 Task: Change  the formatting of the data to 'Which is Greater than 5, 'in conditional formating, put the option 'Green Fill with Dark Green Text. . 'add another formatting option Format As Table, insert the option 'Orangee Table style Medium 3 ', change the format of Column Width to AutoFit Column Width and sort the data in descending order In the sheet  Attendance Sheet for Weekly Performancebook
Action: Mouse moved to (397, 231)
Screenshot: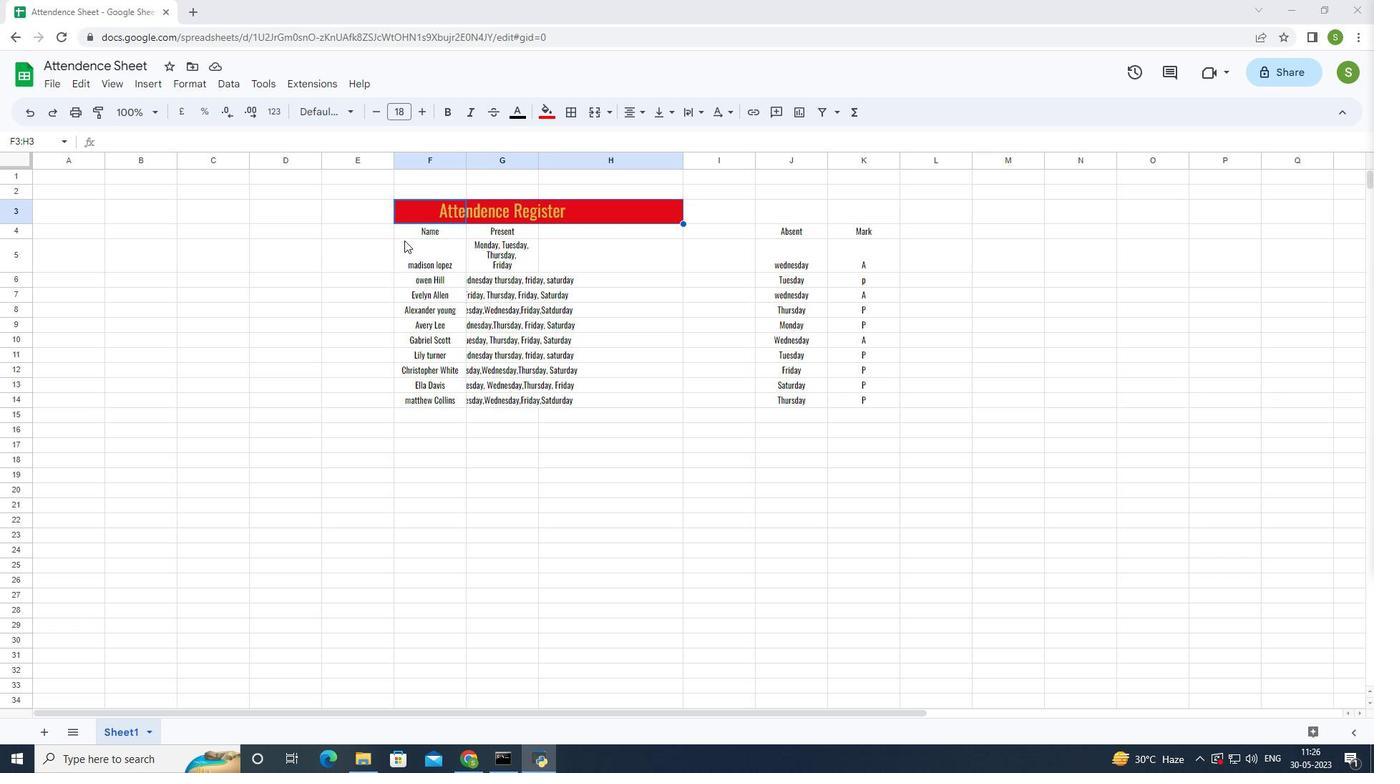 
Action: Mouse pressed left at (397, 231)
Screenshot: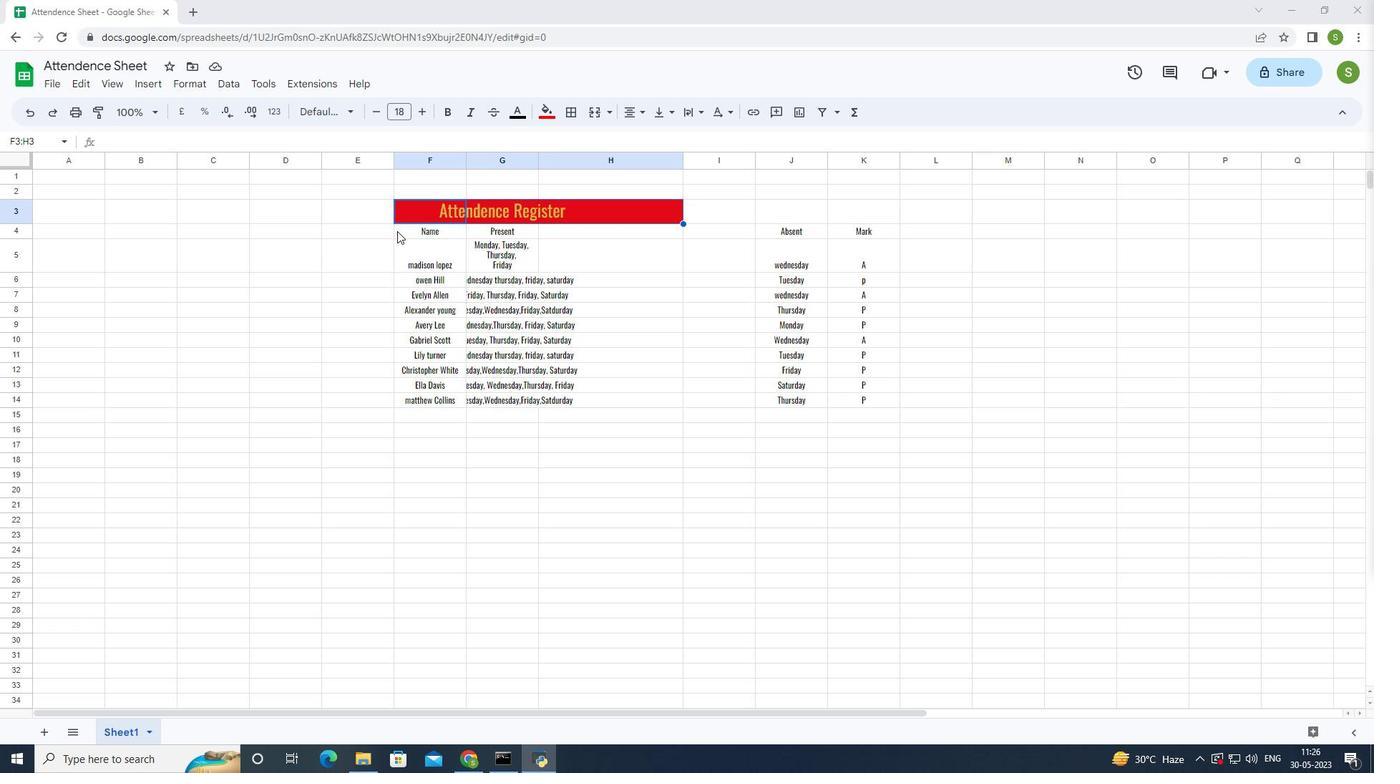 
Action: Mouse moved to (186, 85)
Screenshot: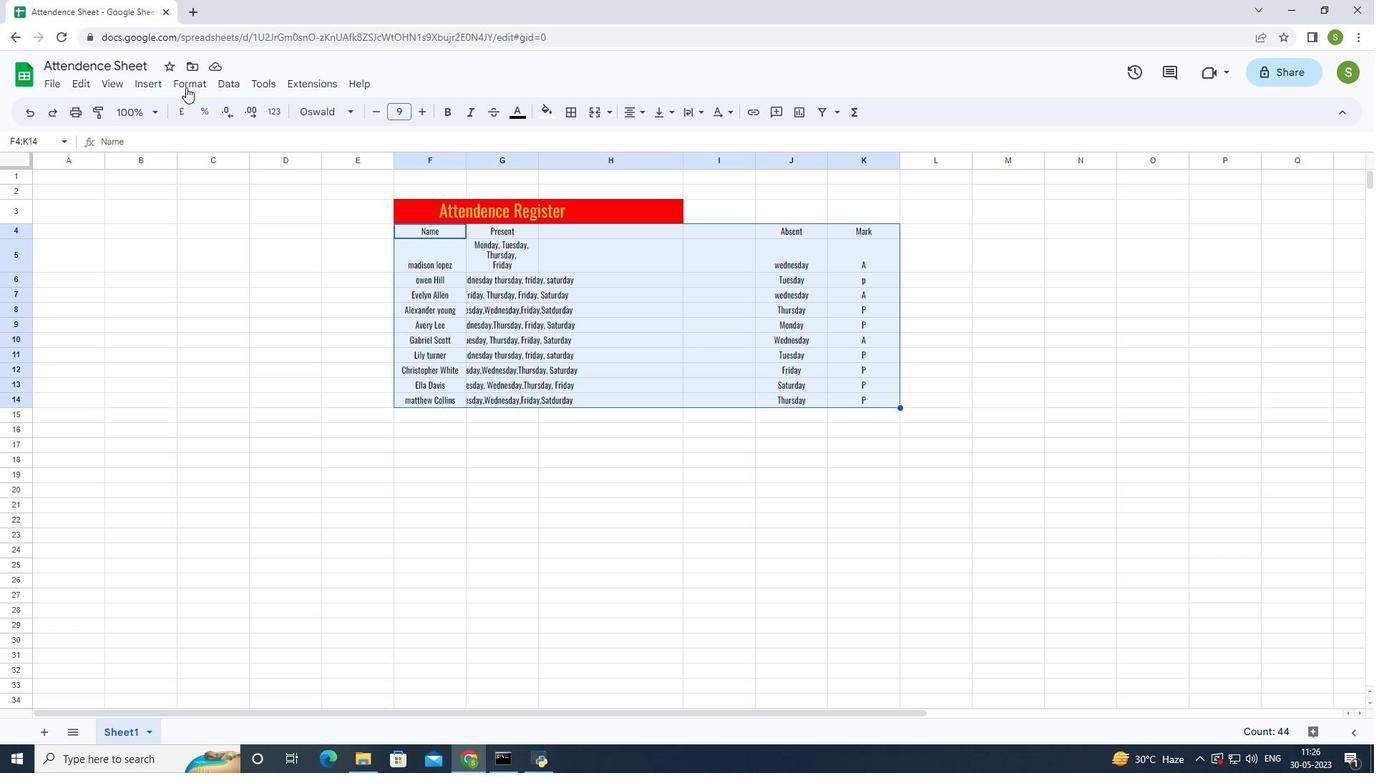 
Action: Mouse pressed left at (186, 85)
Screenshot: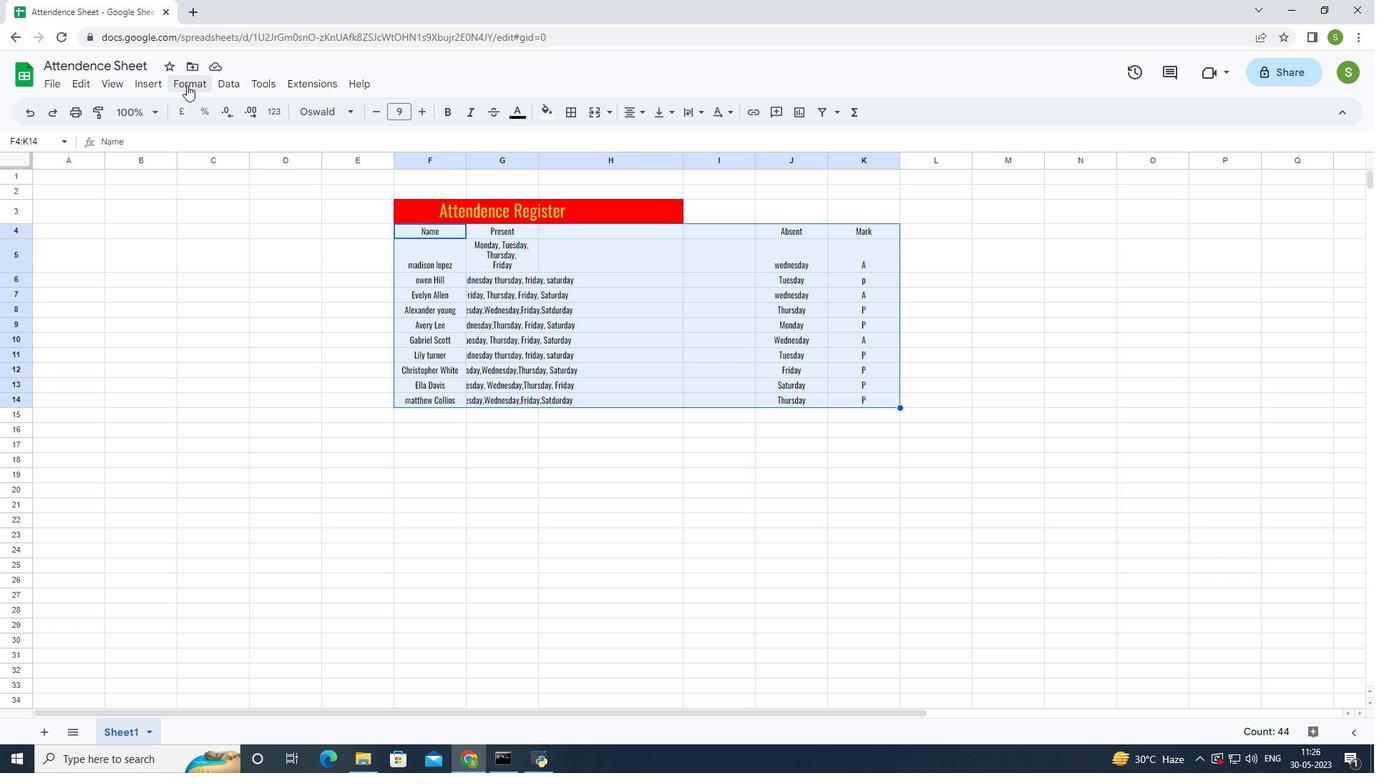 
Action: Mouse moved to (244, 325)
Screenshot: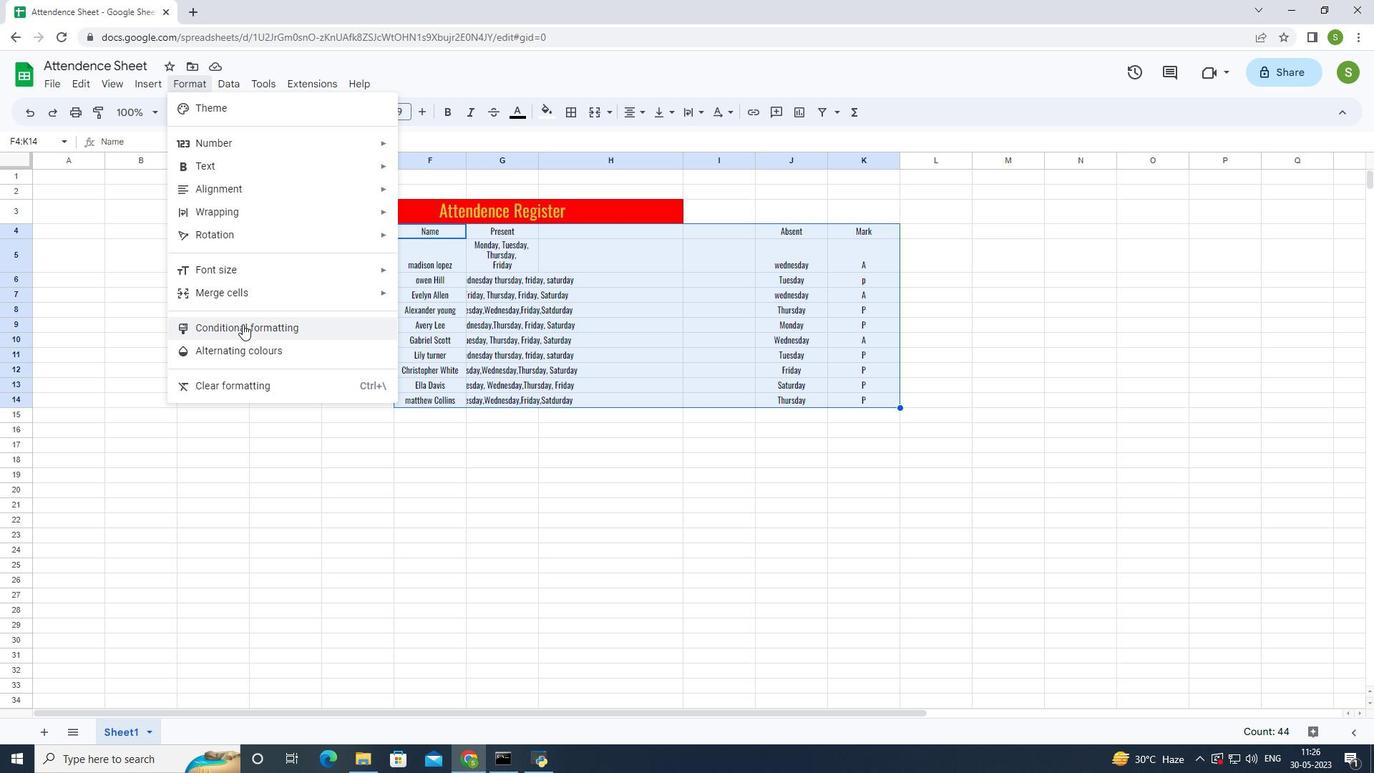 
Action: Mouse pressed left at (244, 325)
Screenshot: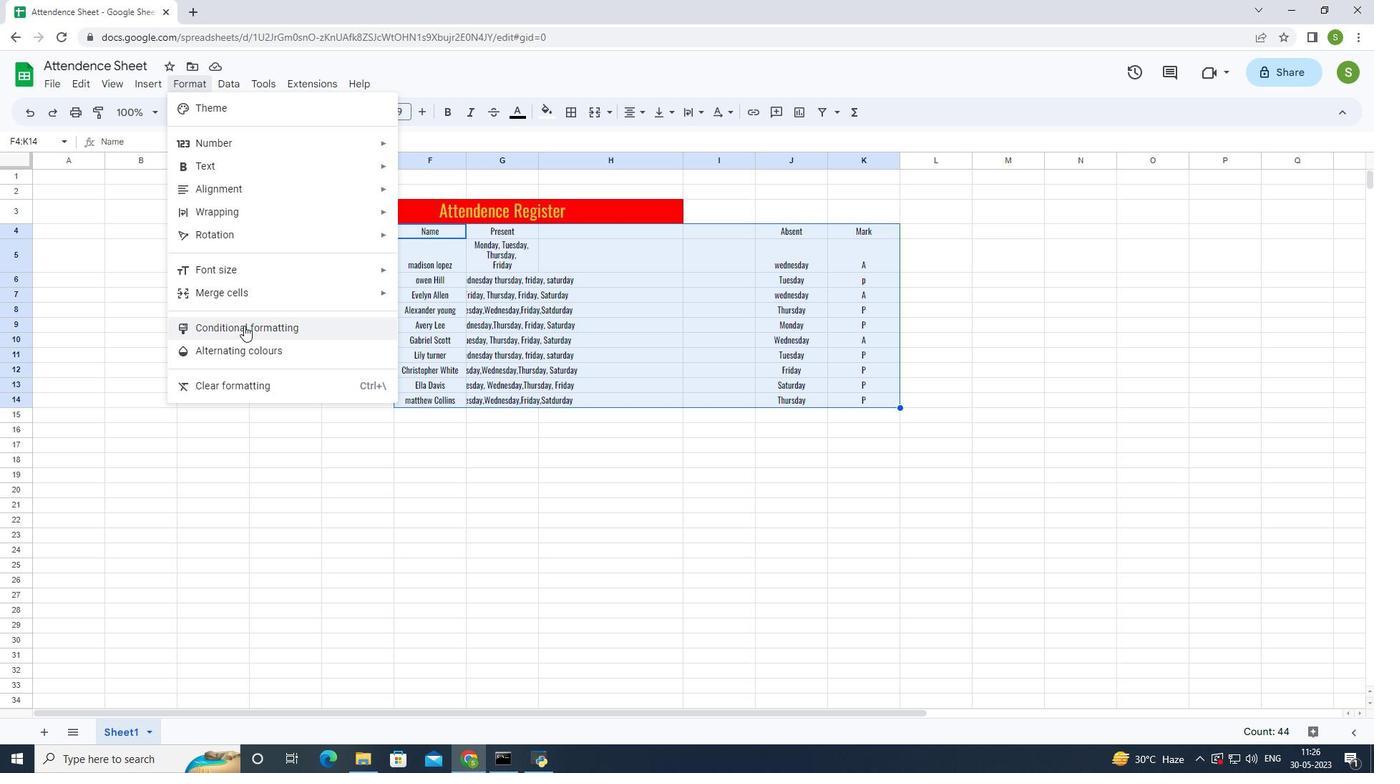 
Action: Mouse moved to (1262, 305)
Screenshot: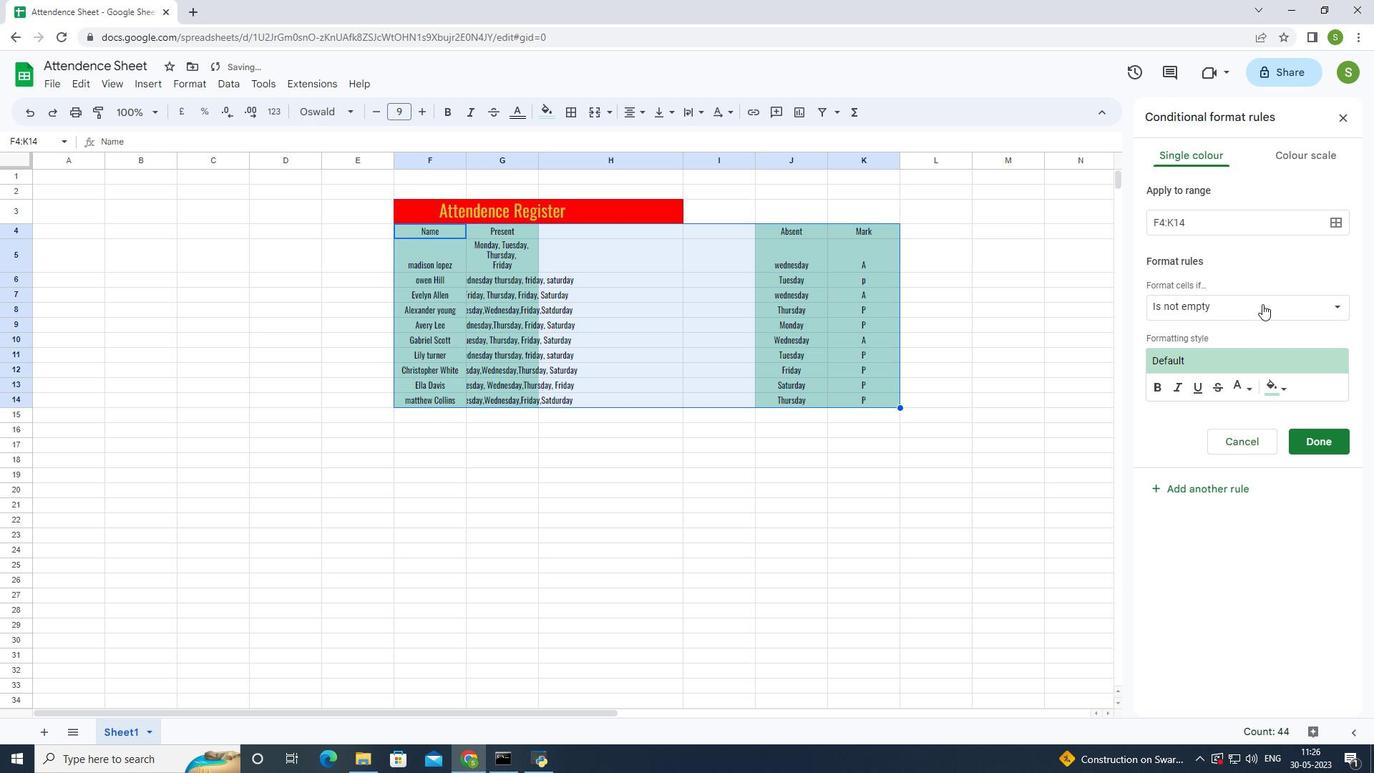 
Action: Mouse pressed left at (1262, 305)
Screenshot: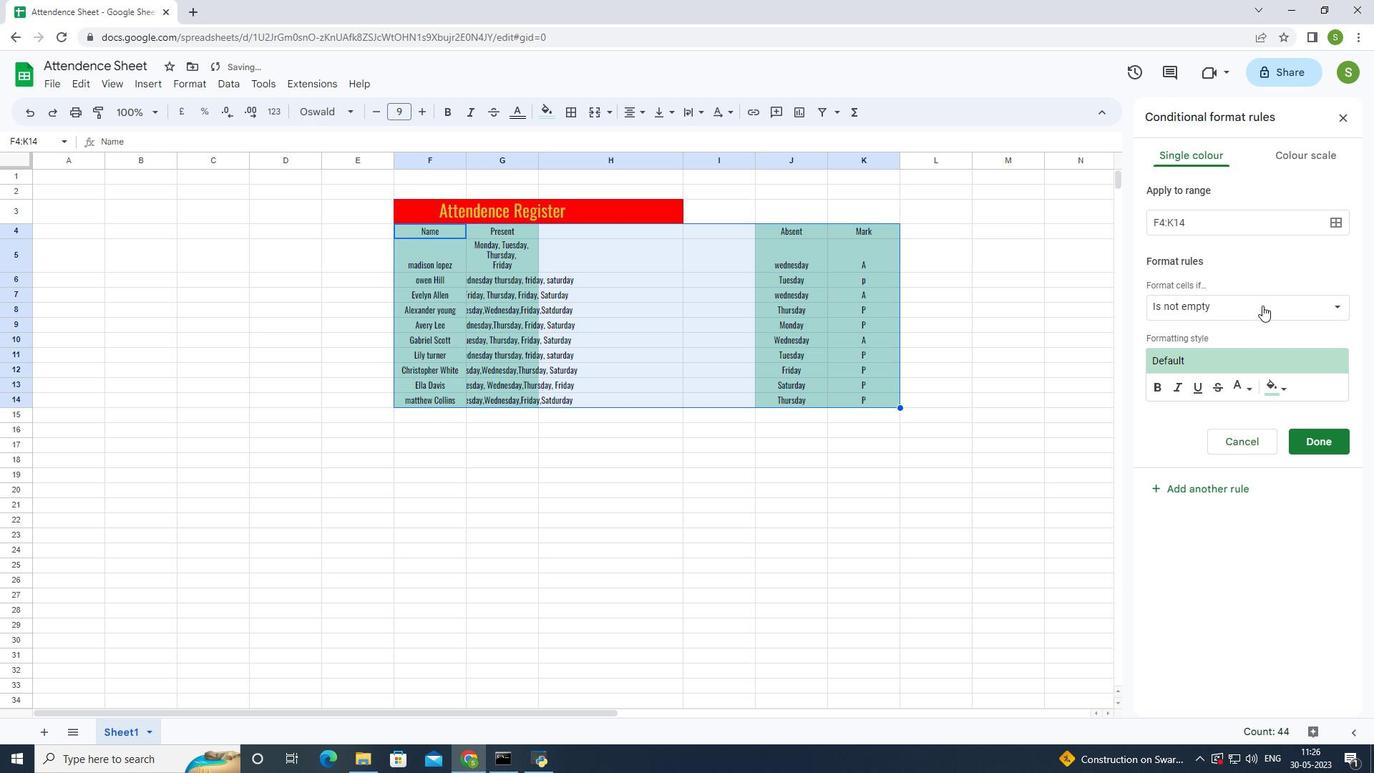 
Action: Mouse moved to (1197, 533)
Screenshot: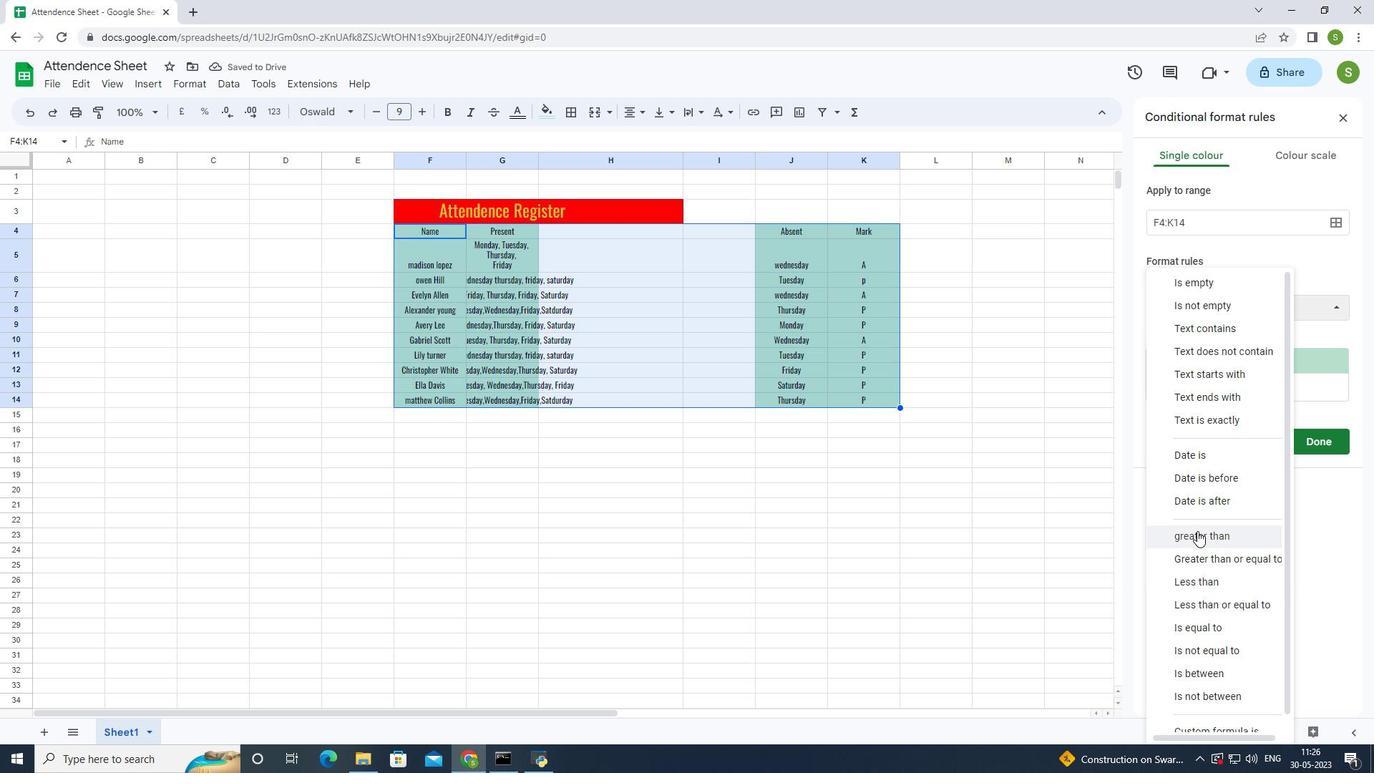 
Action: Mouse pressed left at (1197, 533)
Screenshot: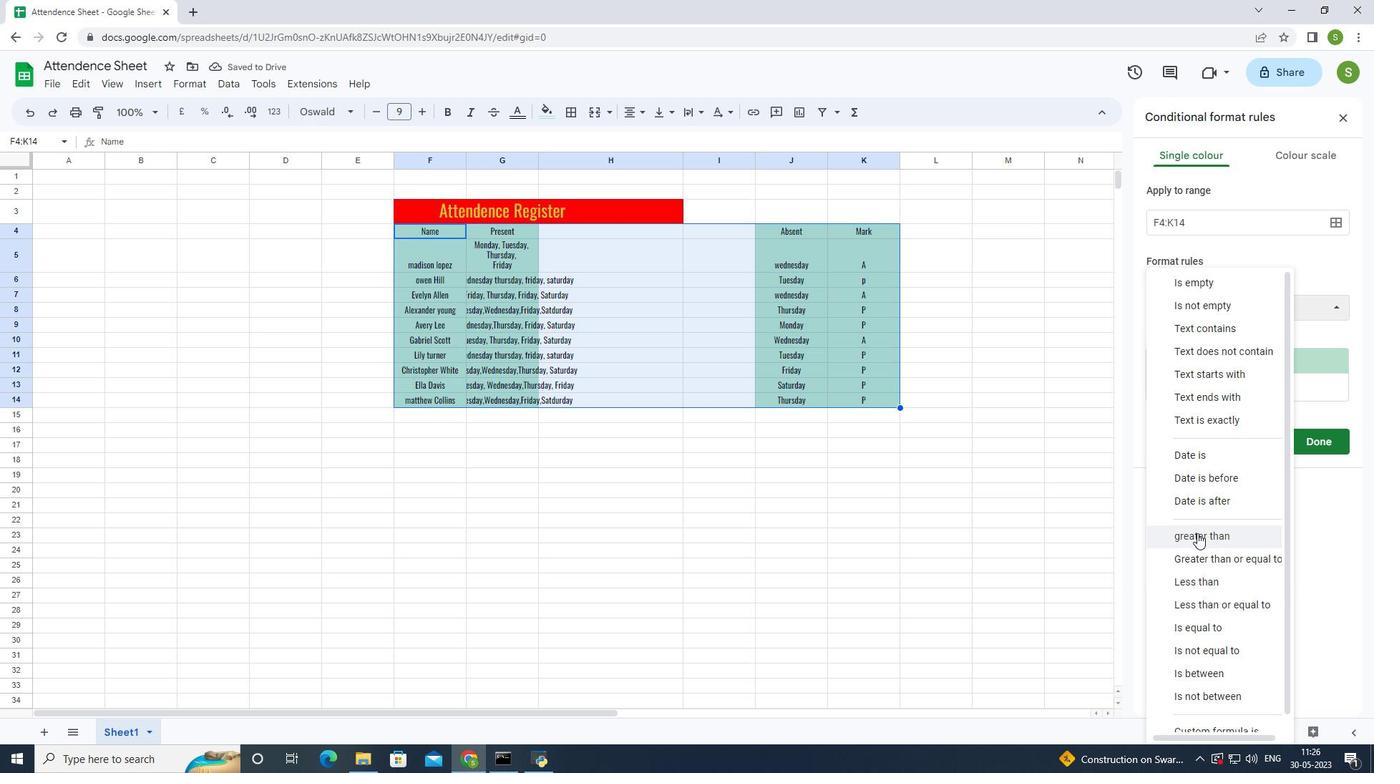 
Action: Mouse moved to (1202, 336)
Screenshot: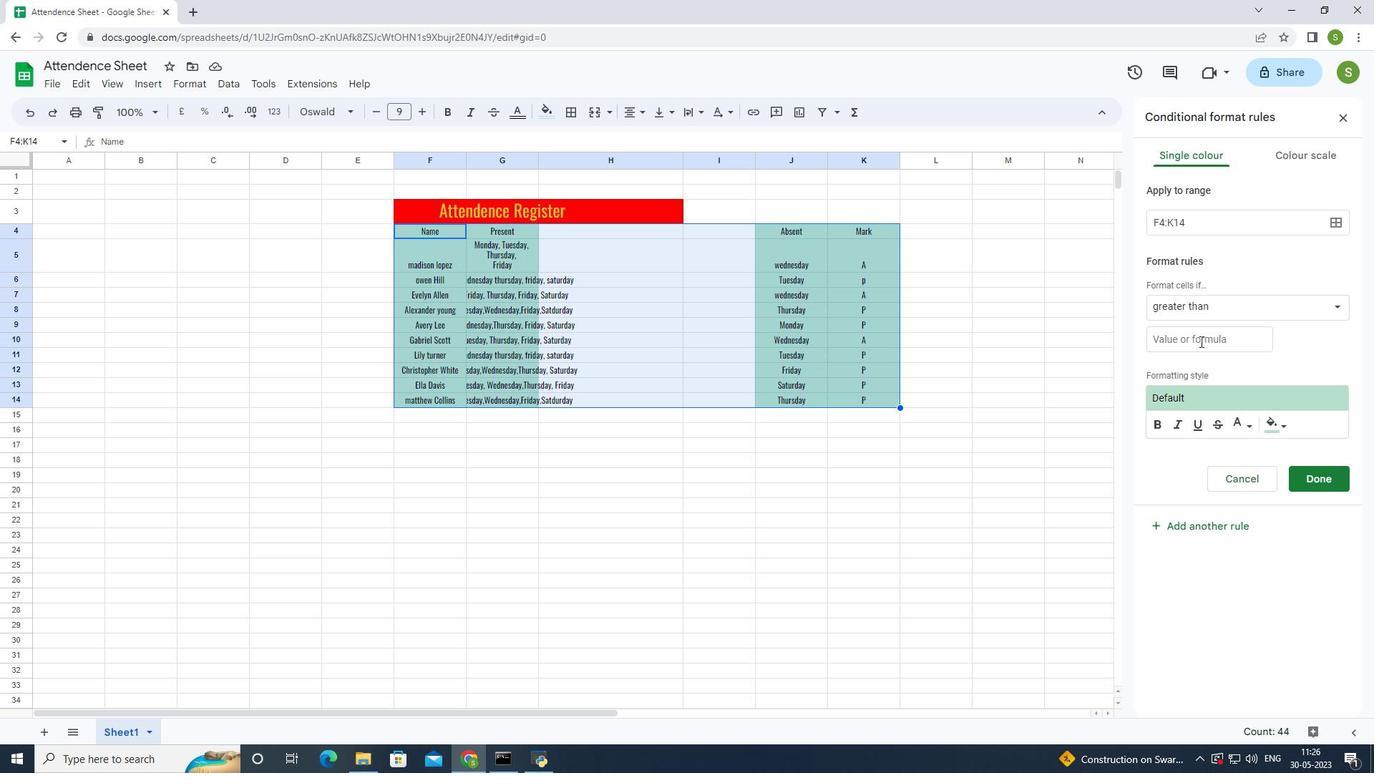 
Action: Mouse pressed left at (1202, 336)
Screenshot: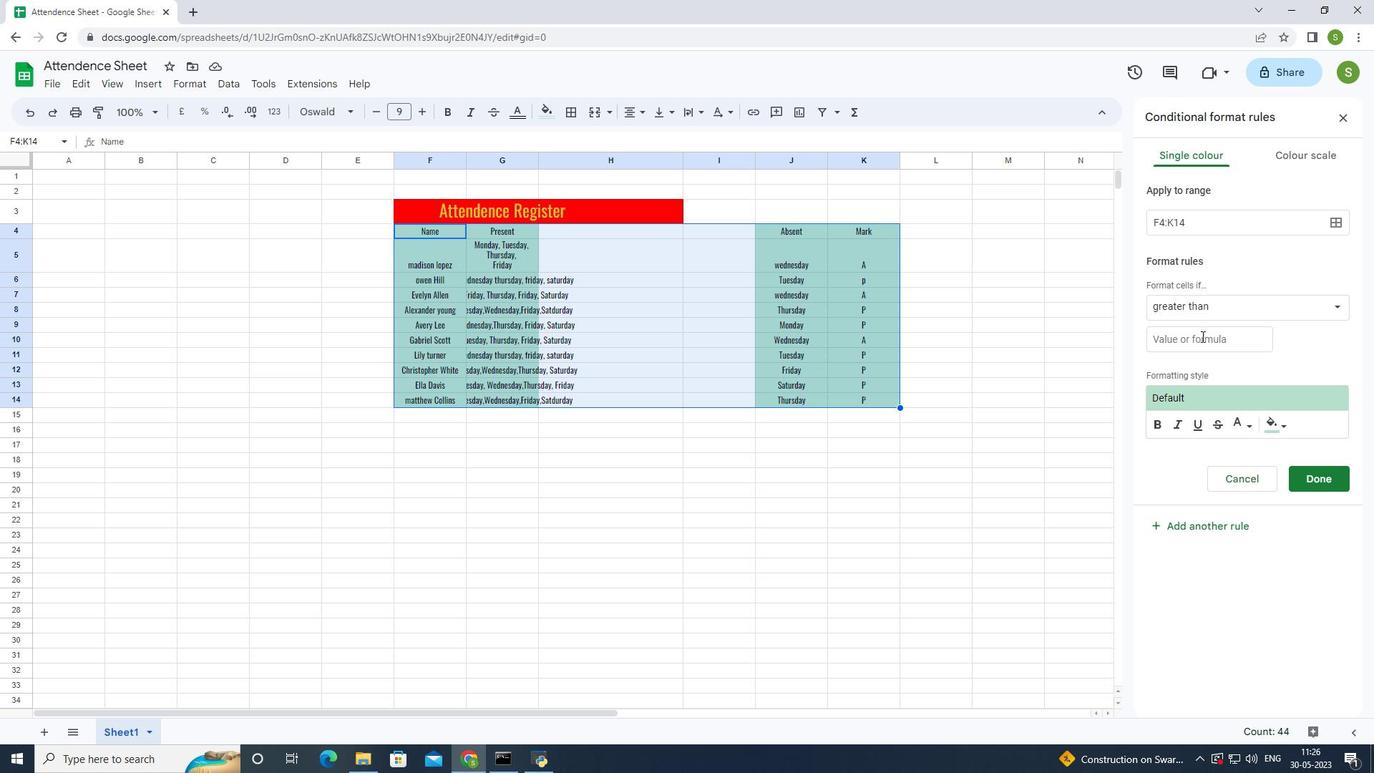 
Action: Mouse moved to (1203, 341)
Screenshot: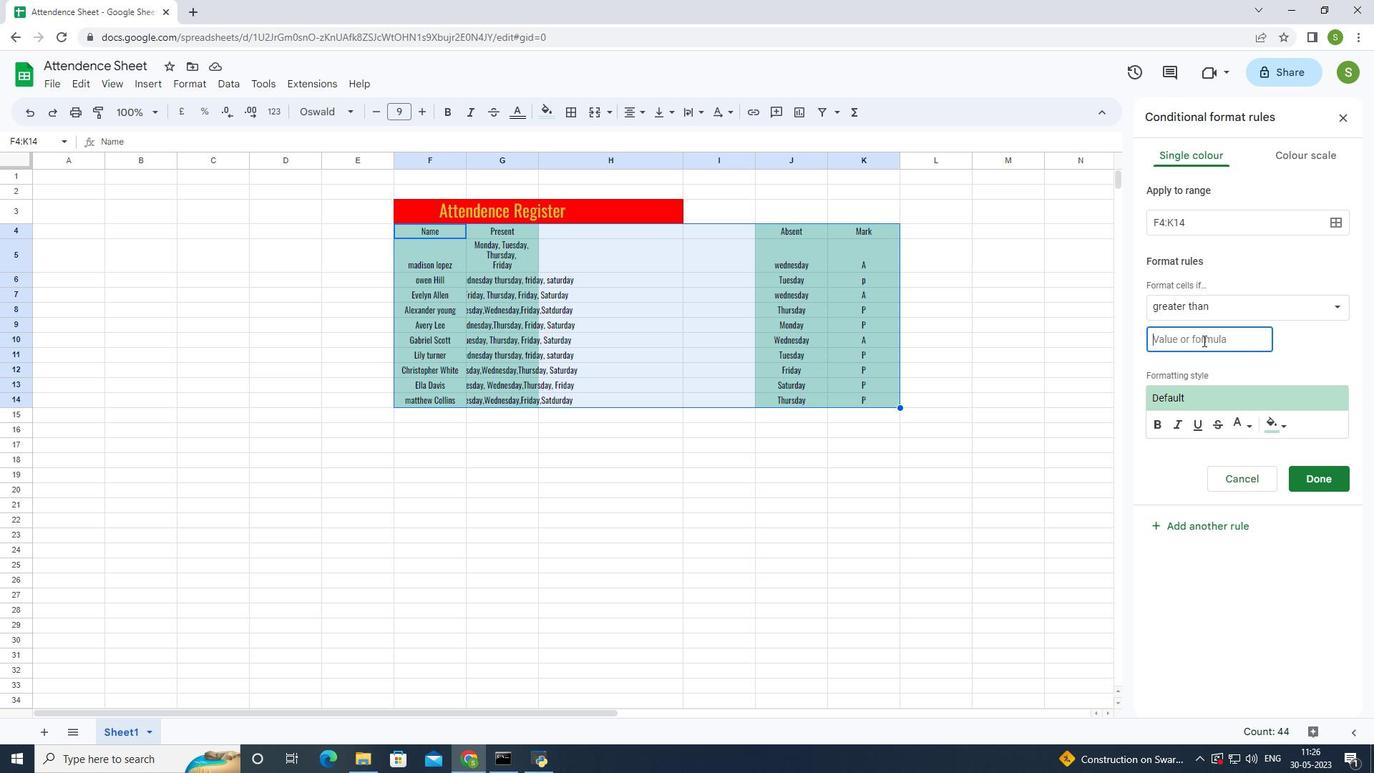 
Action: Key pressed 5
Screenshot: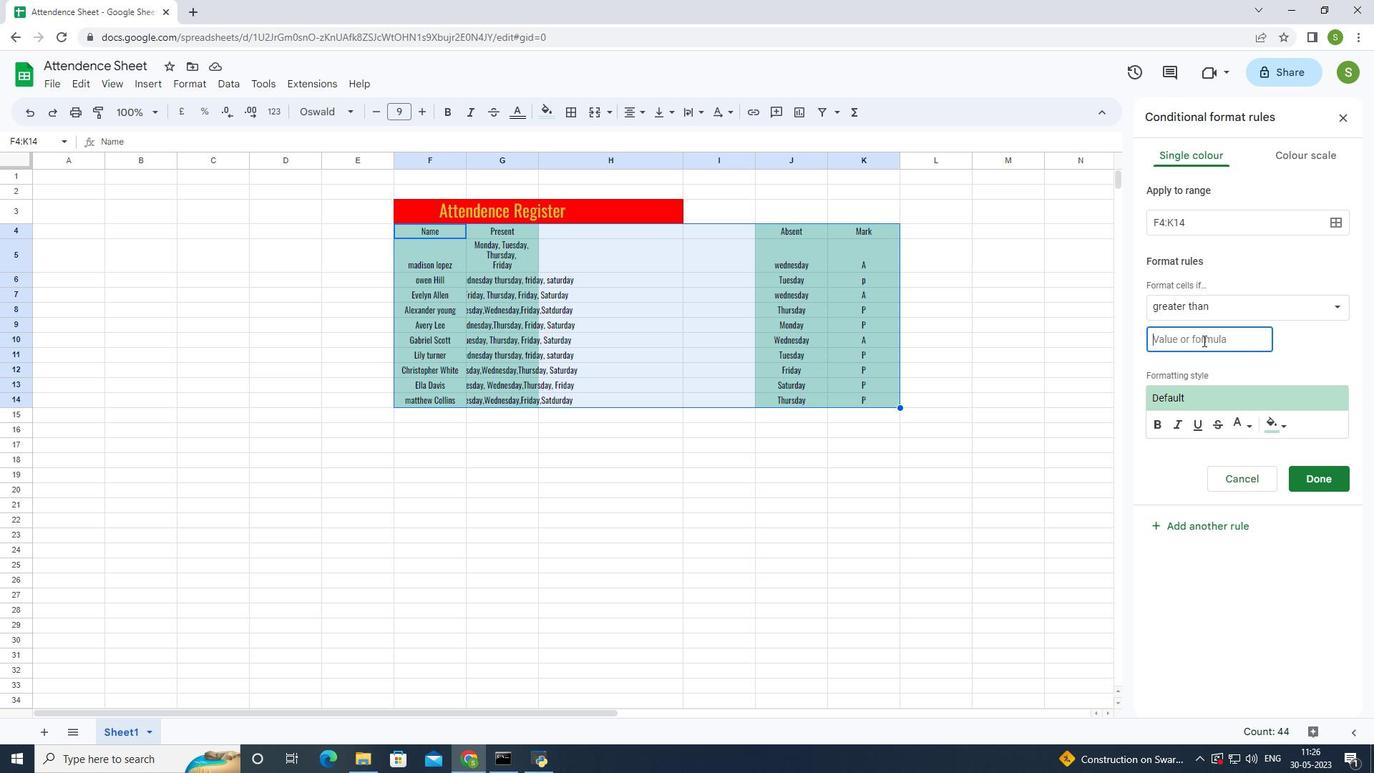 
Action: Mouse moved to (1323, 469)
Screenshot: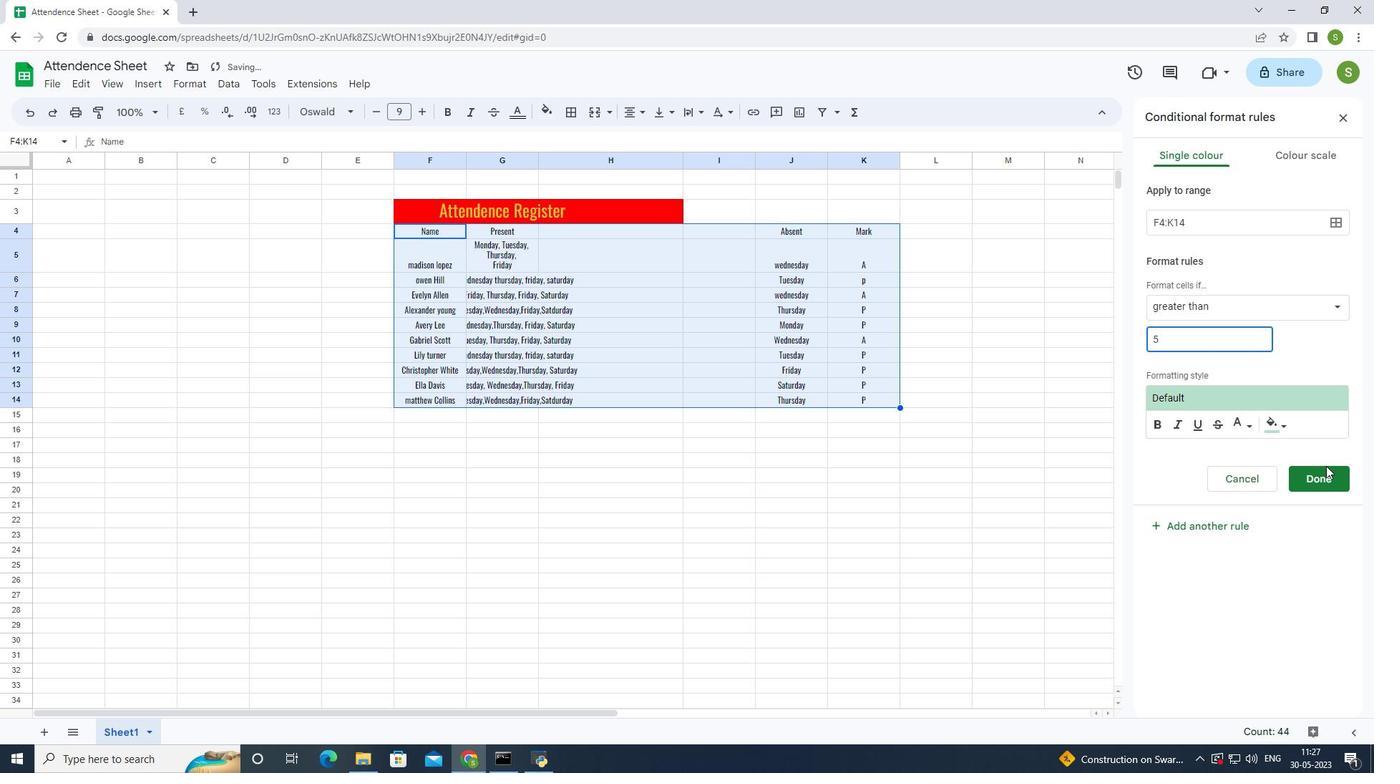 
Action: Mouse pressed left at (1323, 469)
Screenshot: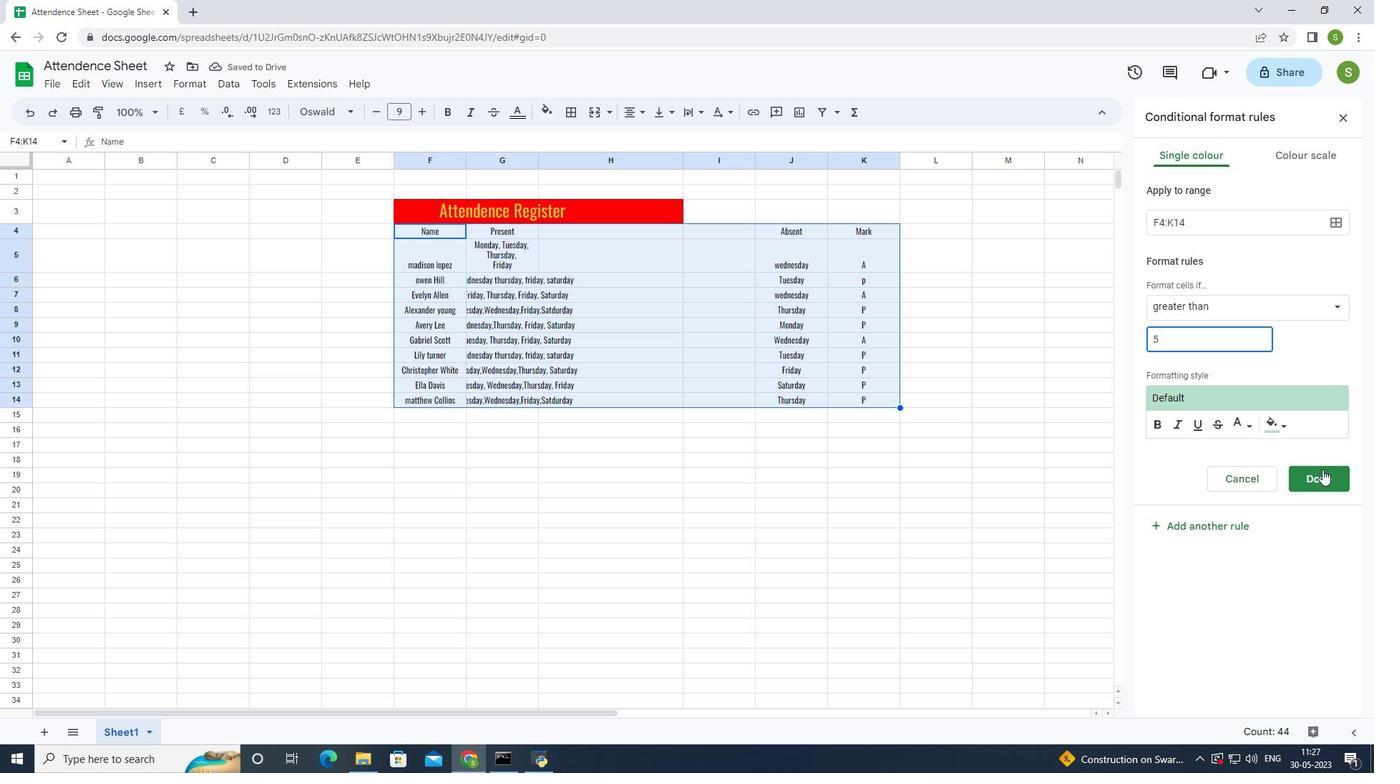
Action: Mouse moved to (1247, 181)
Screenshot: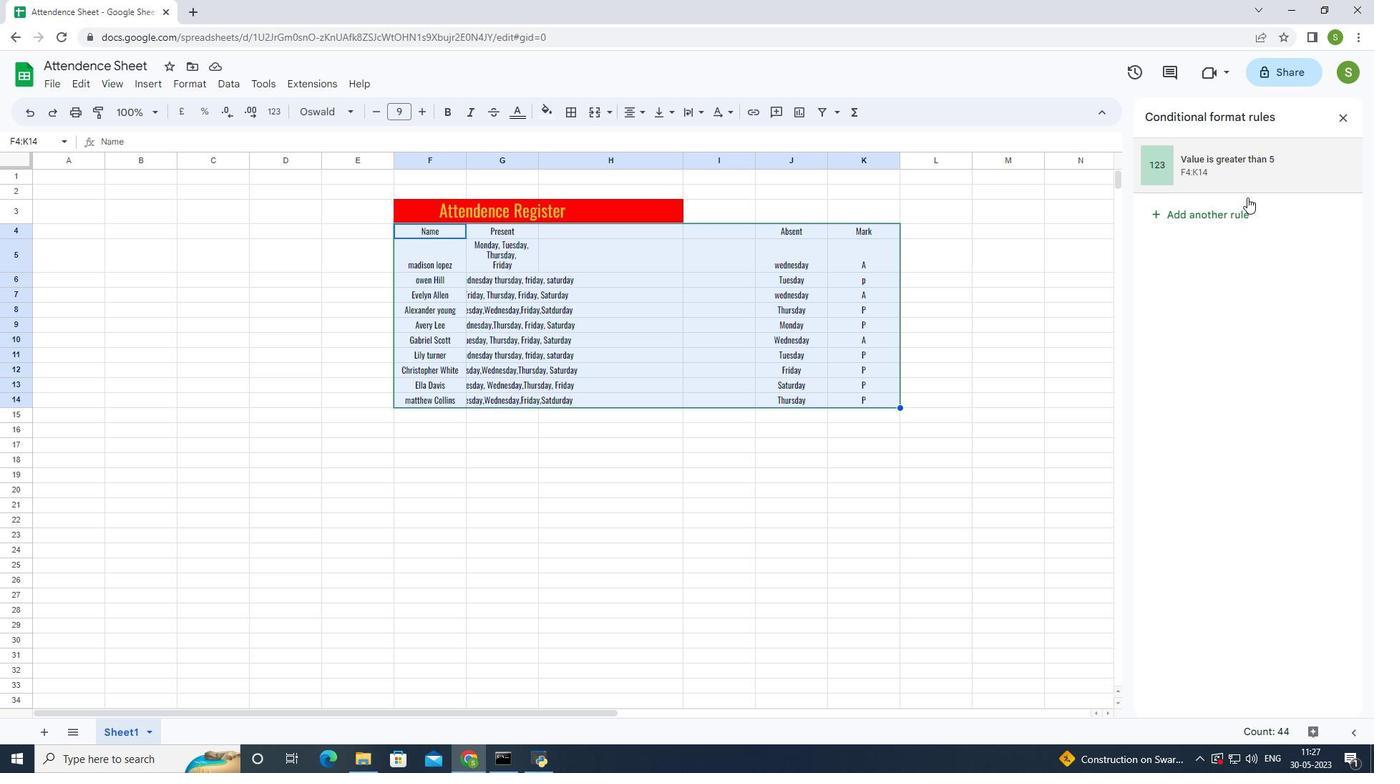 
Action: Mouse pressed left at (1247, 181)
Screenshot: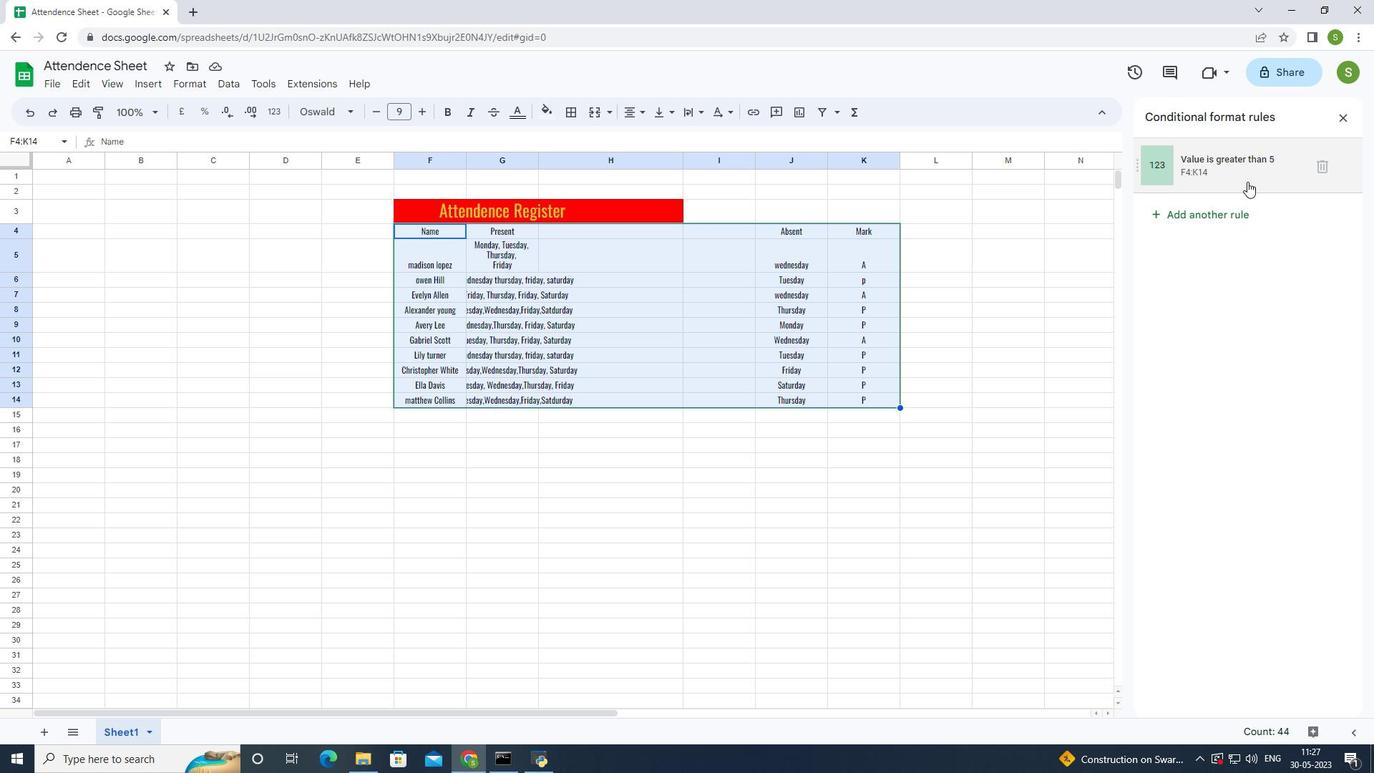 
Action: Mouse moved to (1275, 423)
Screenshot: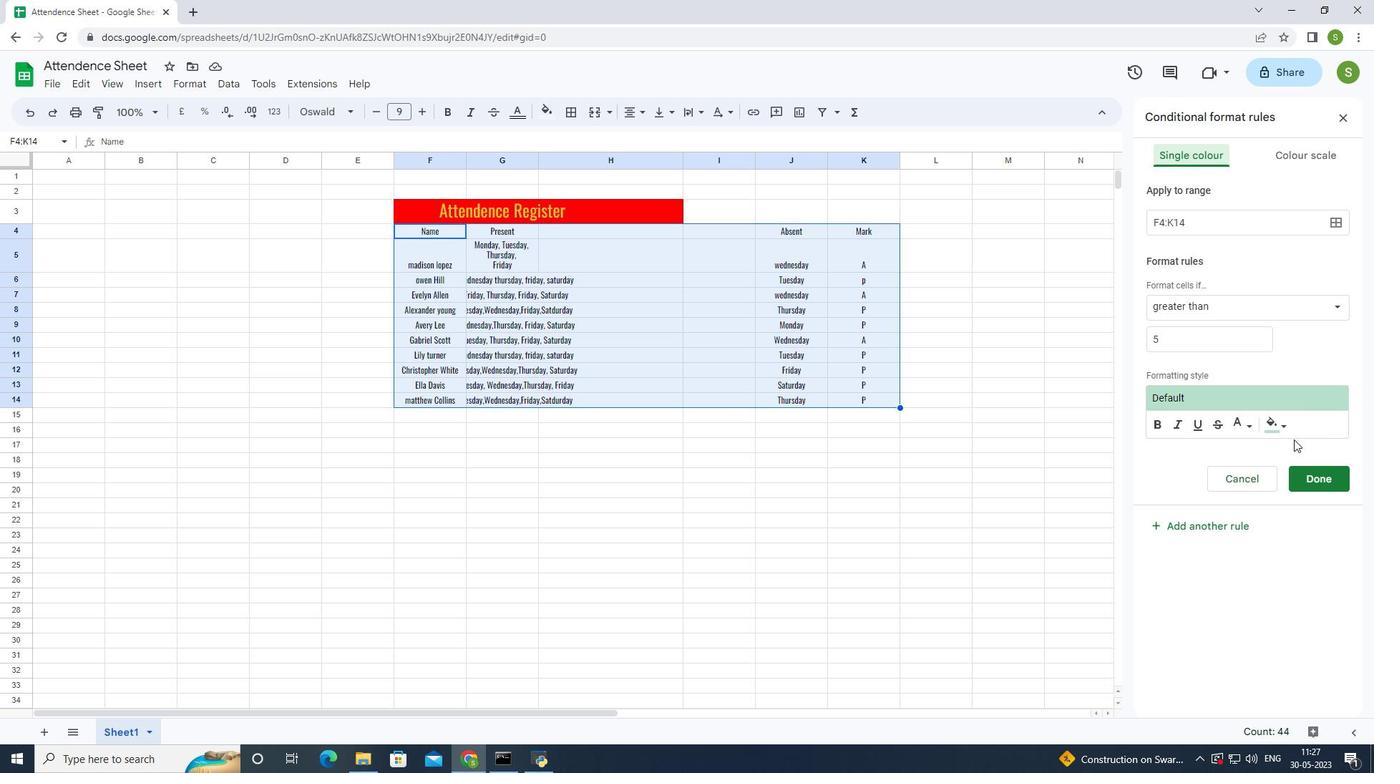 
Action: Mouse pressed left at (1275, 423)
Screenshot: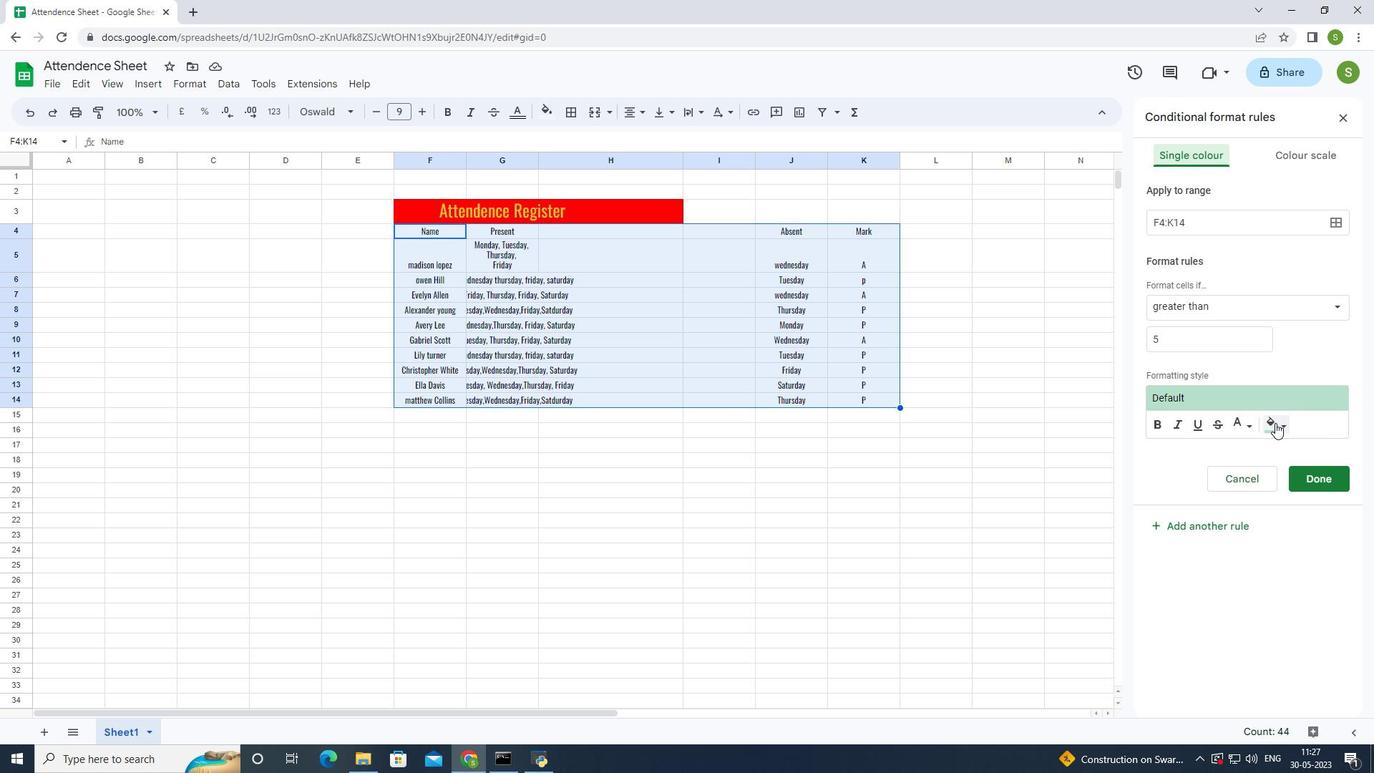 
Action: Mouse moved to (1193, 585)
Screenshot: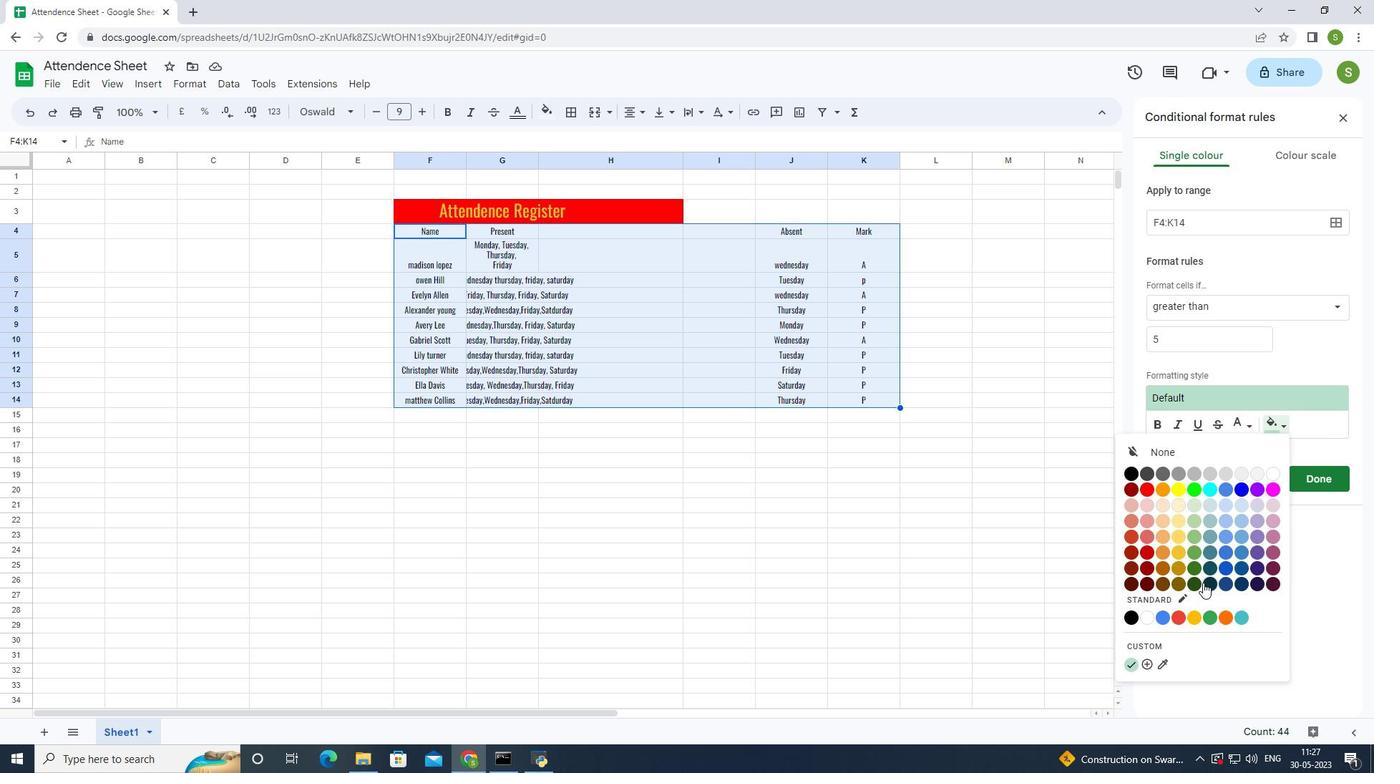 
Action: Mouse pressed left at (1193, 585)
Screenshot: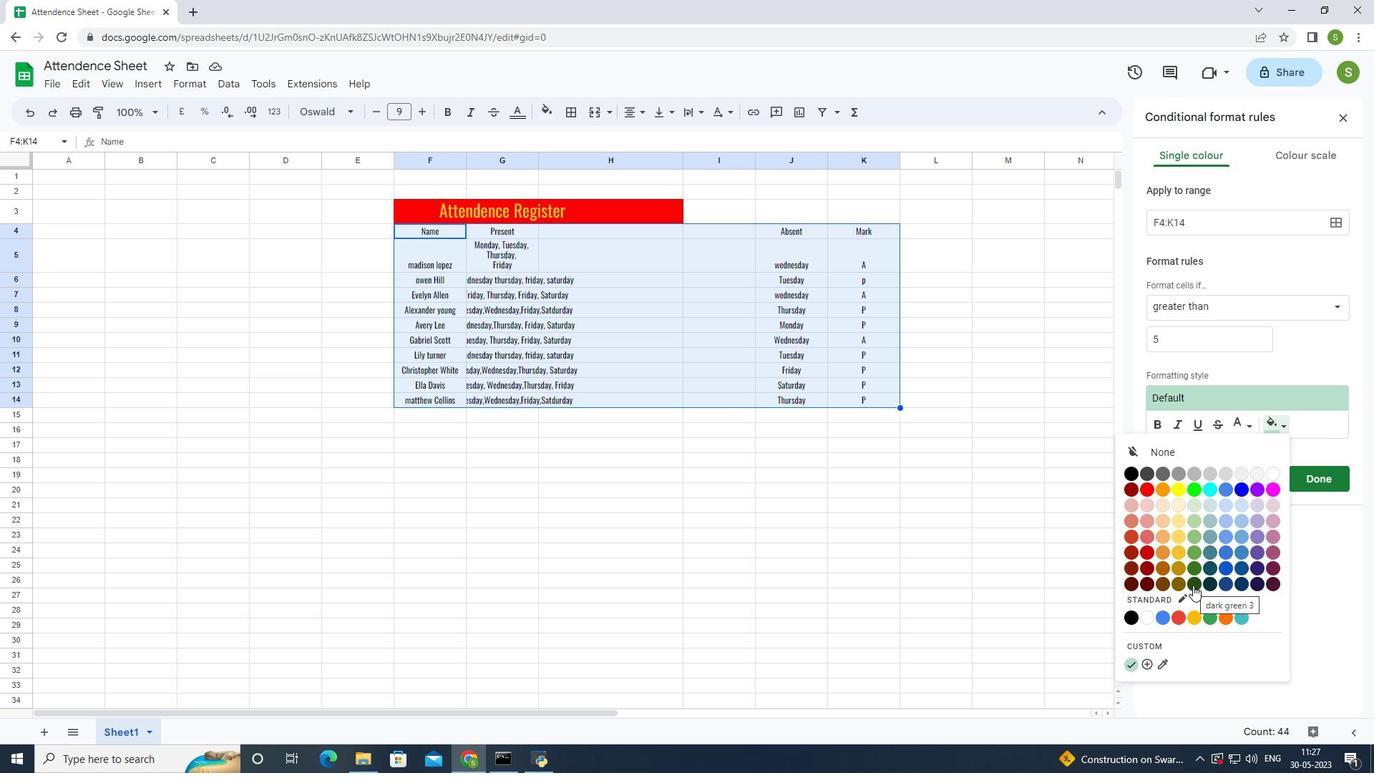
Action: Mouse moved to (1325, 484)
Screenshot: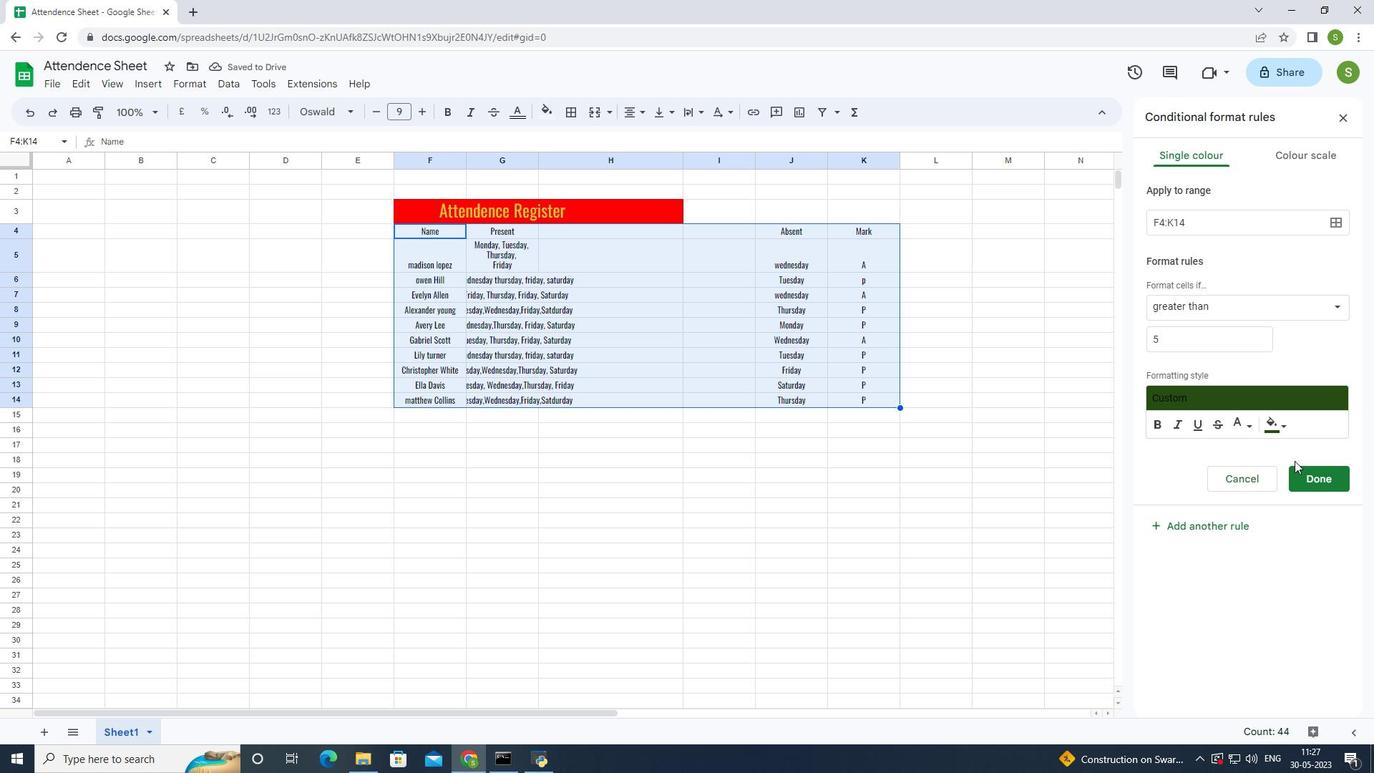 
Action: Mouse pressed left at (1325, 484)
Screenshot: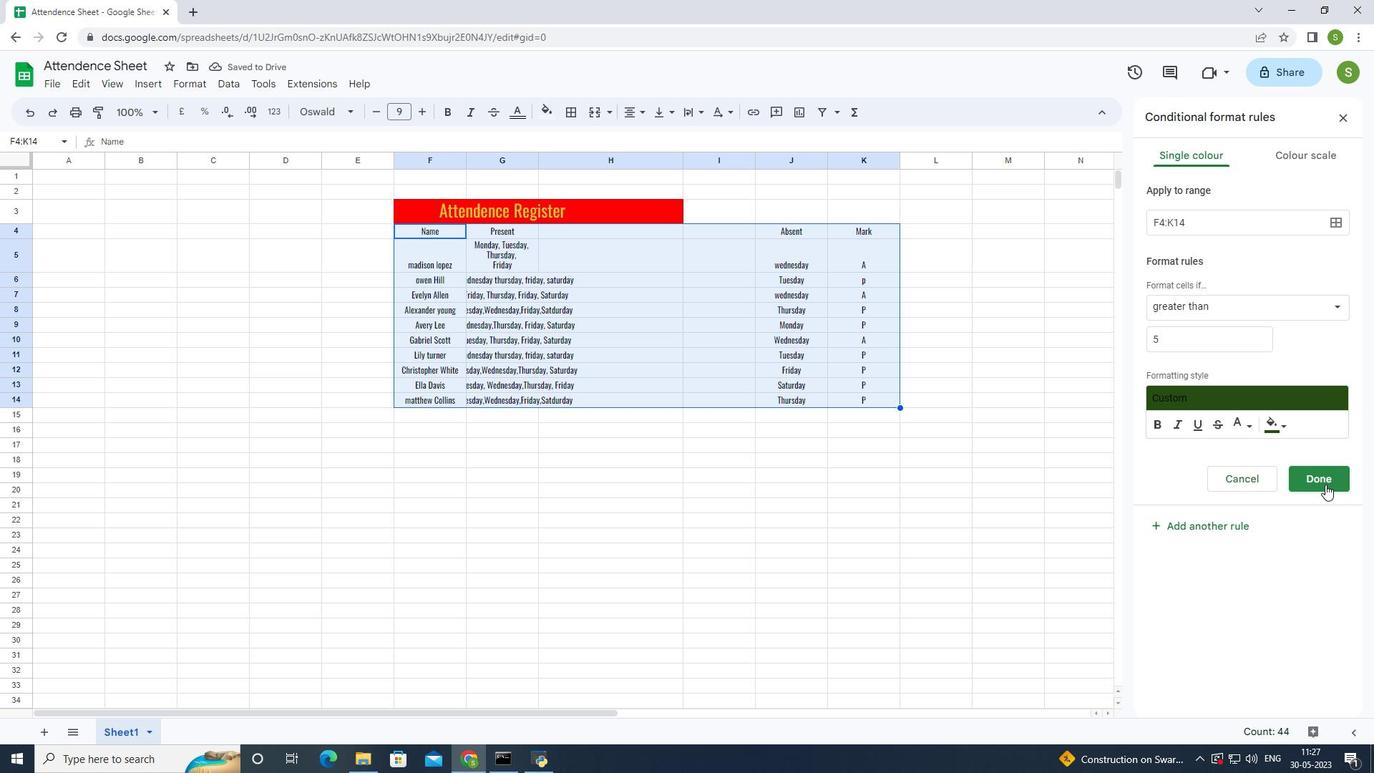 
Action: Mouse moved to (194, 81)
Screenshot: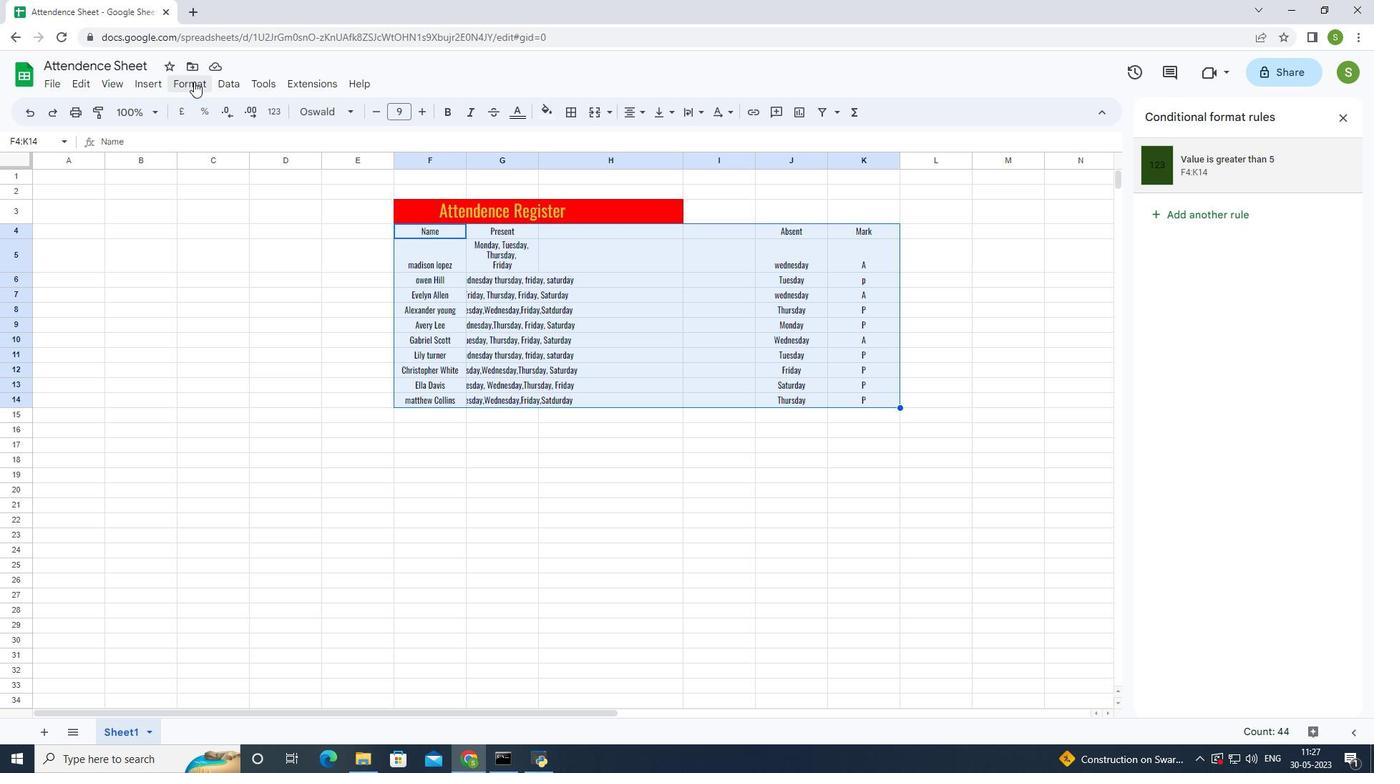 
Action: Mouse pressed left at (194, 81)
Screenshot: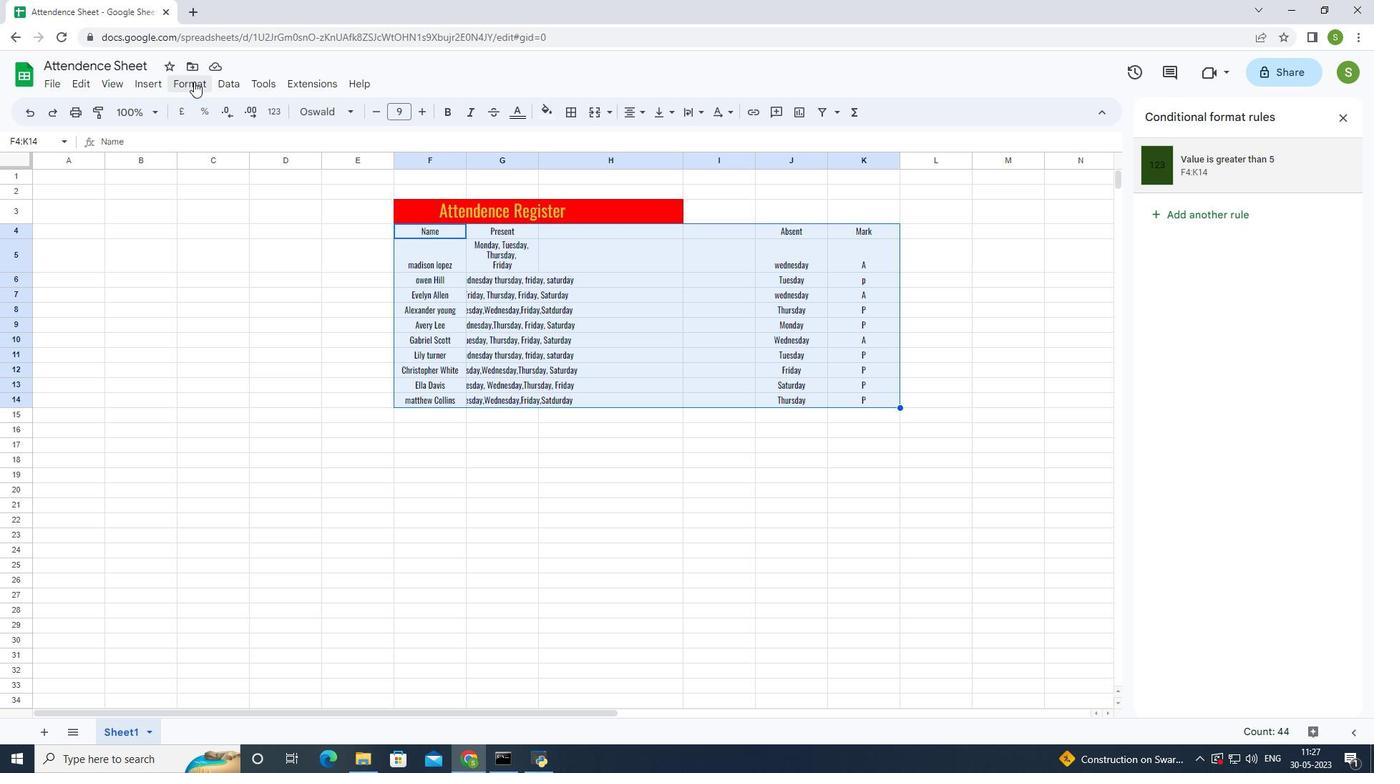 
Action: Mouse moved to (220, 352)
Screenshot: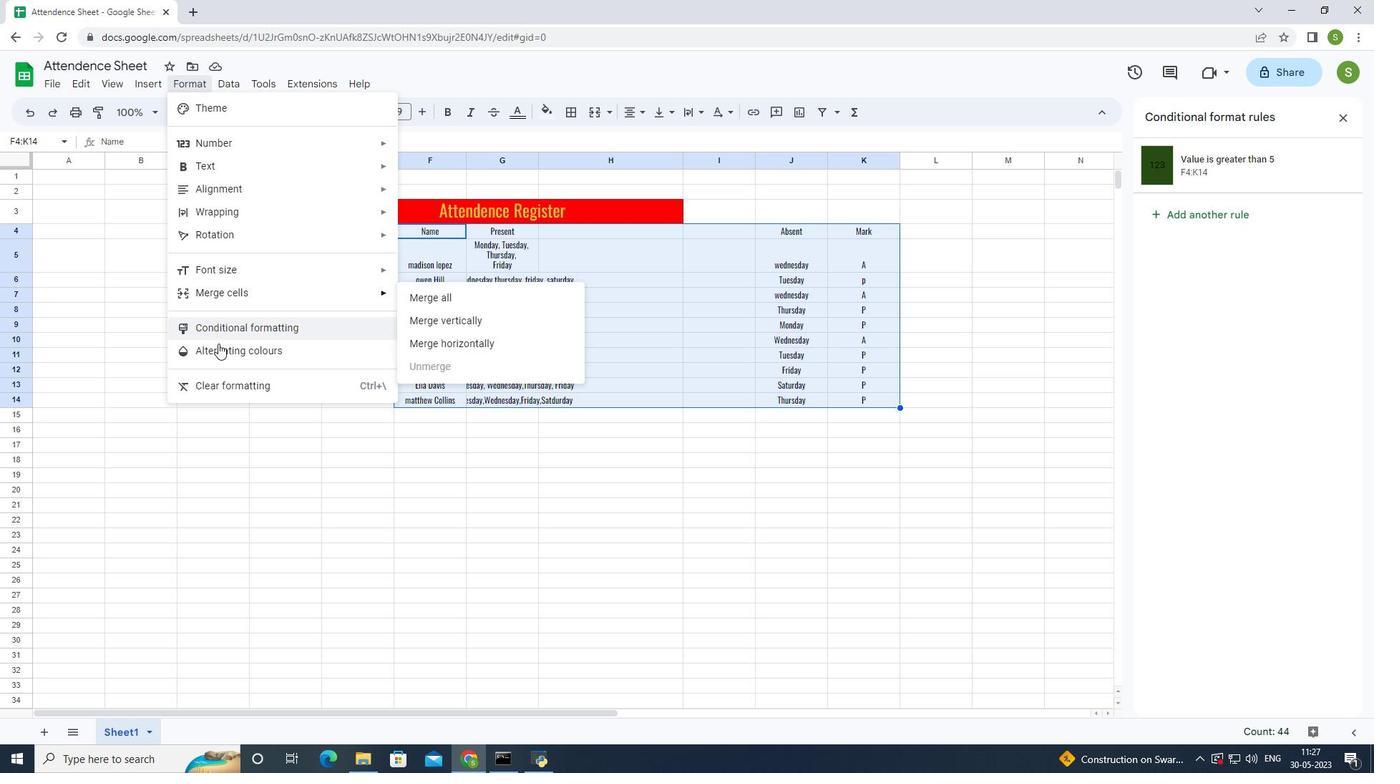 
Action: Mouse pressed left at (220, 352)
Screenshot: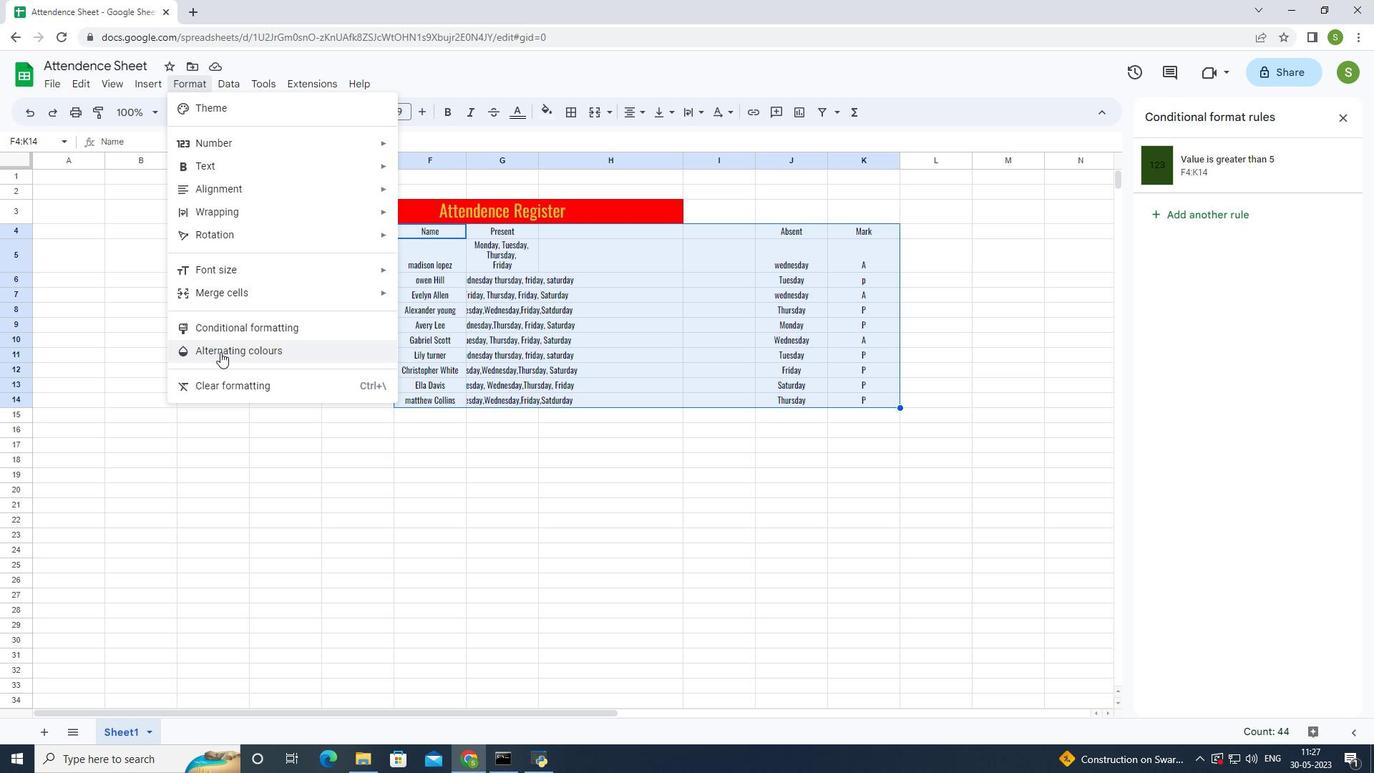
Action: Mouse moved to (1277, 287)
Screenshot: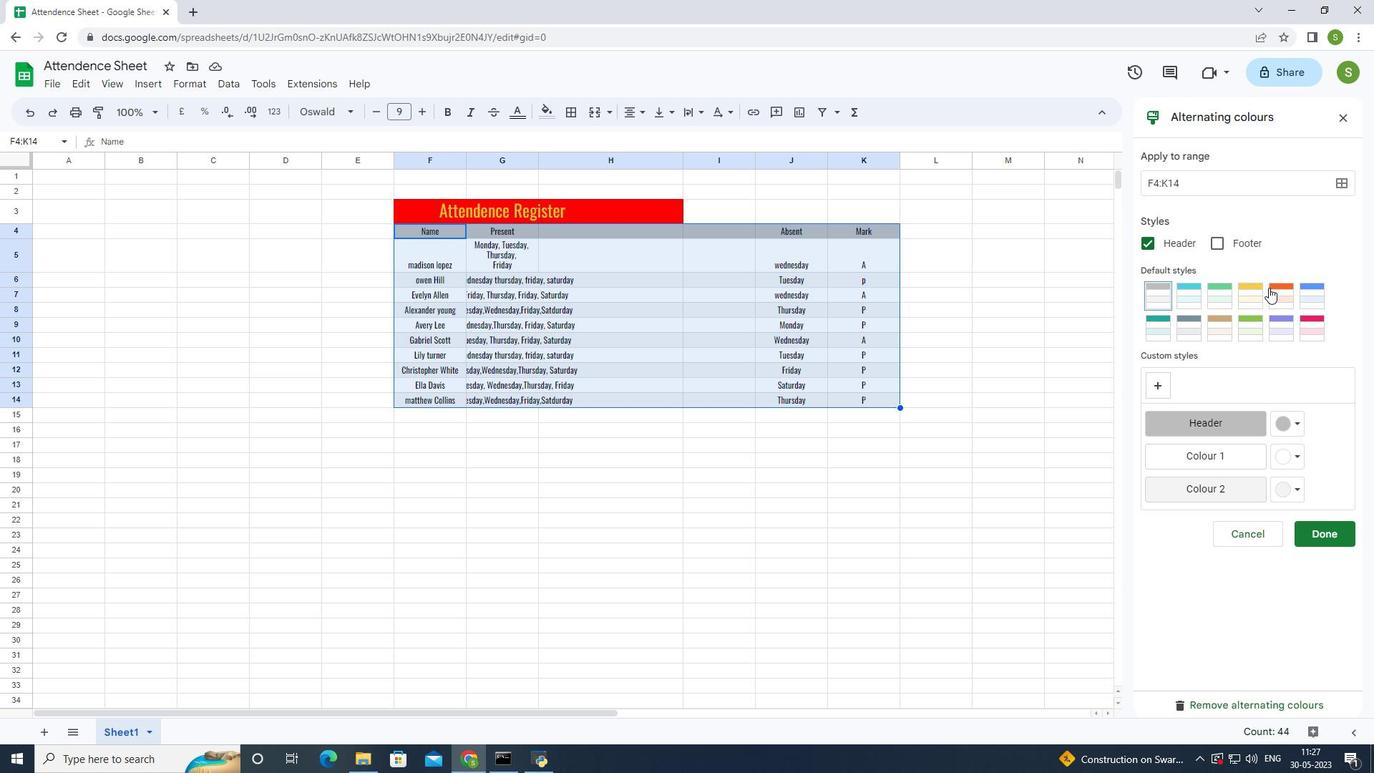 
Action: Mouse pressed left at (1277, 287)
Screenshot: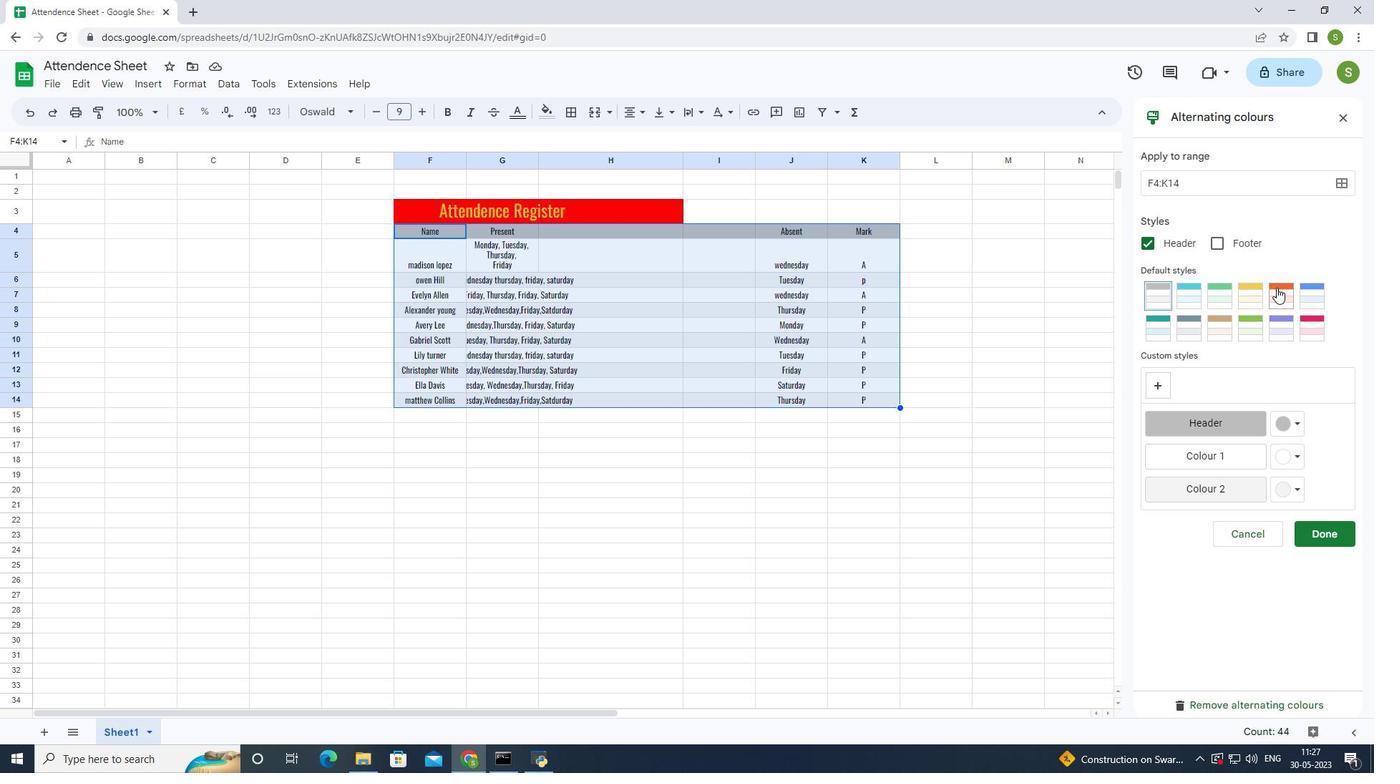 
Action: Mouse moved to (1294, 494)
Screenshot: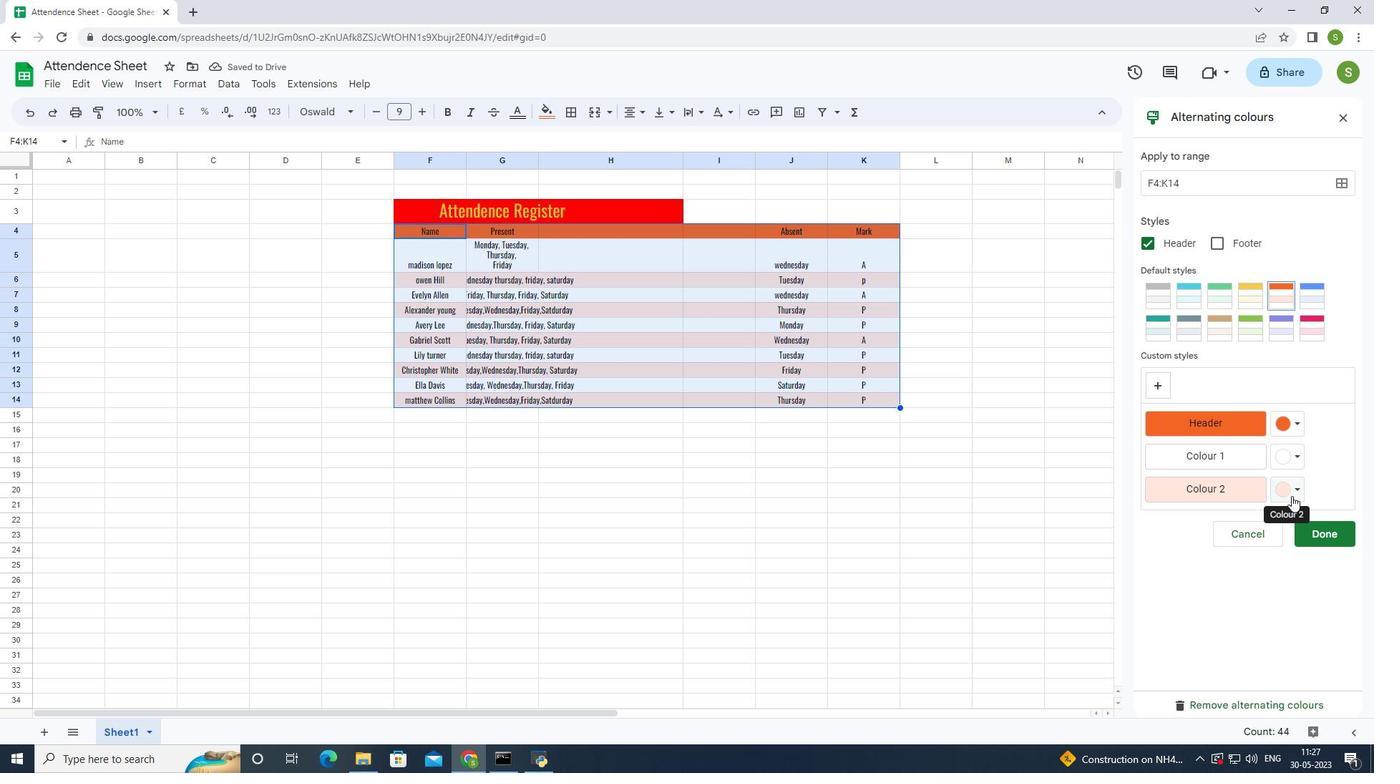 
Action: Mouse pressed left at (1294, 494)
Screenshot: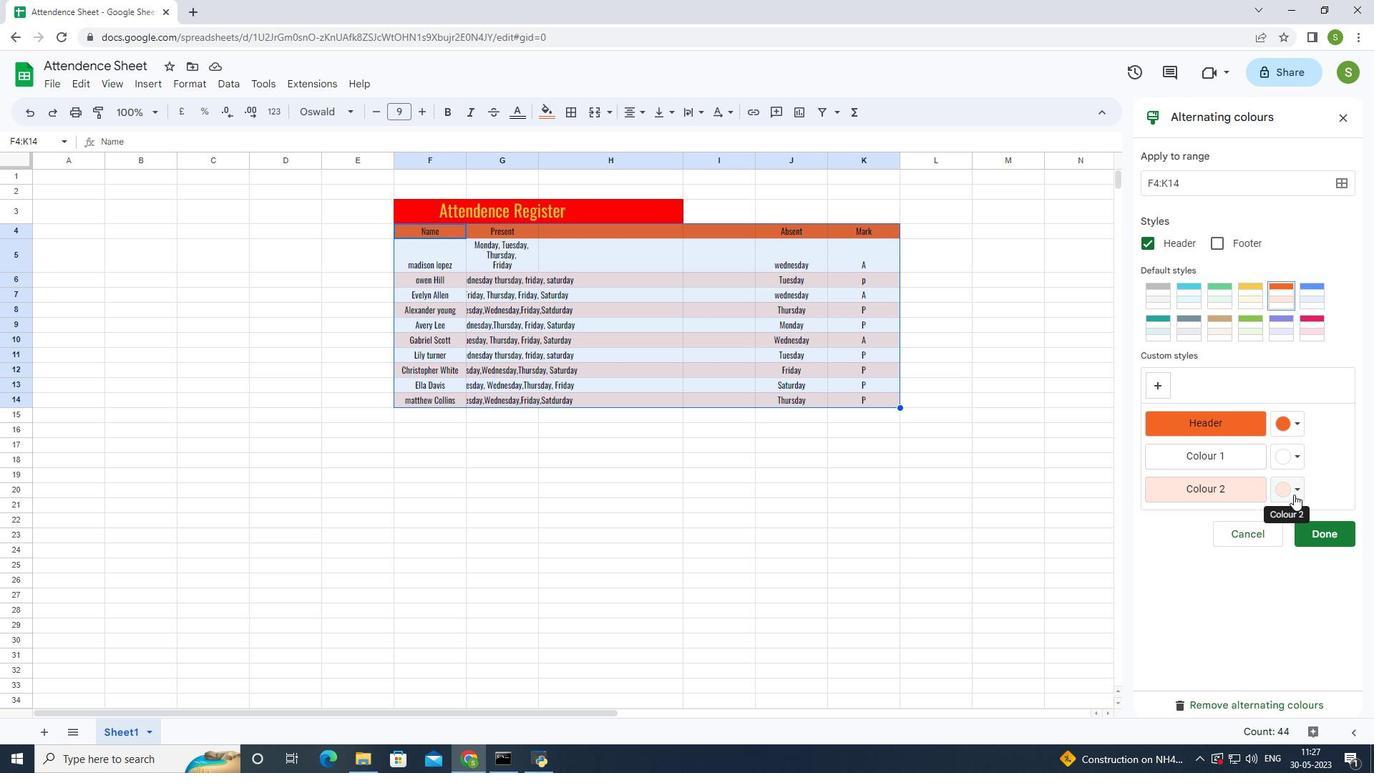 
Action: Mouse pressed left at (1294, 494)
Screenshot: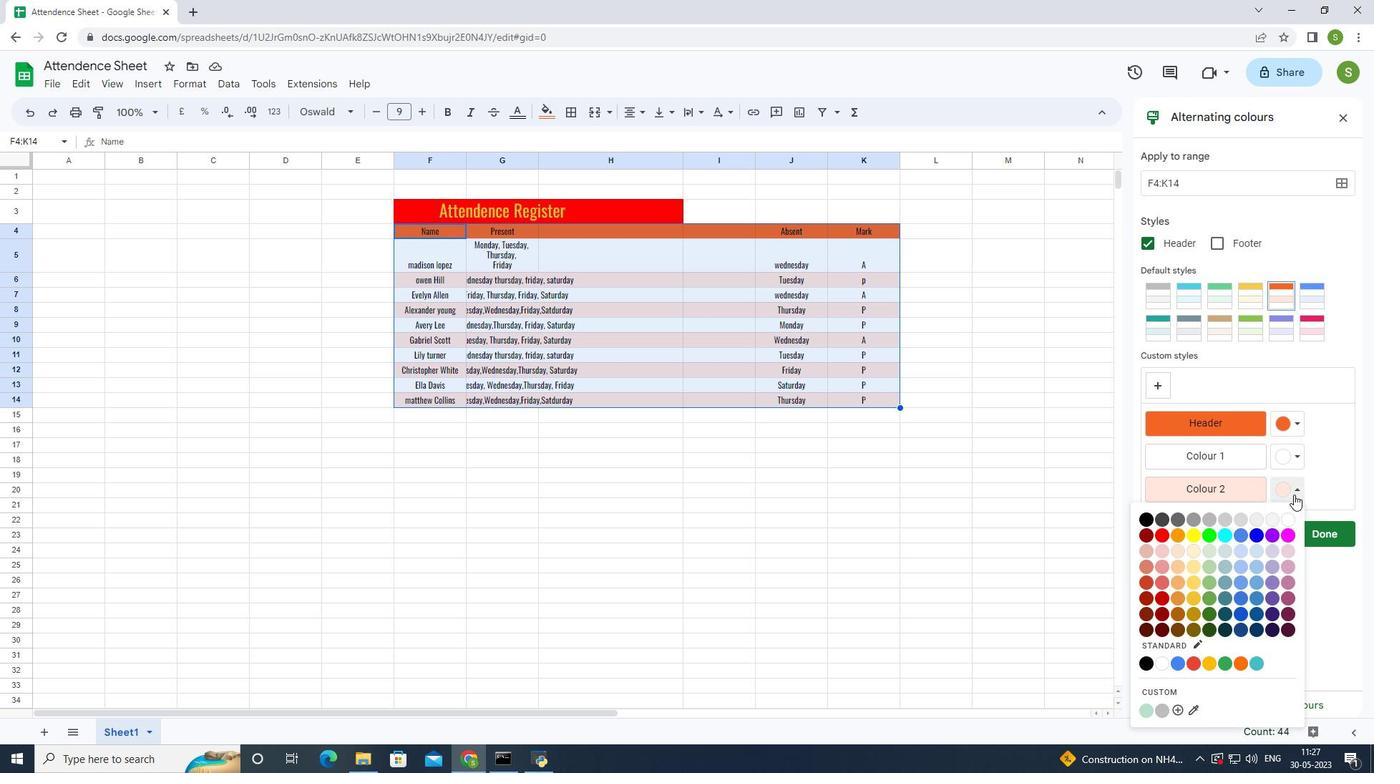 
Action: Mouse moved to (1312, 536)
Screenshot: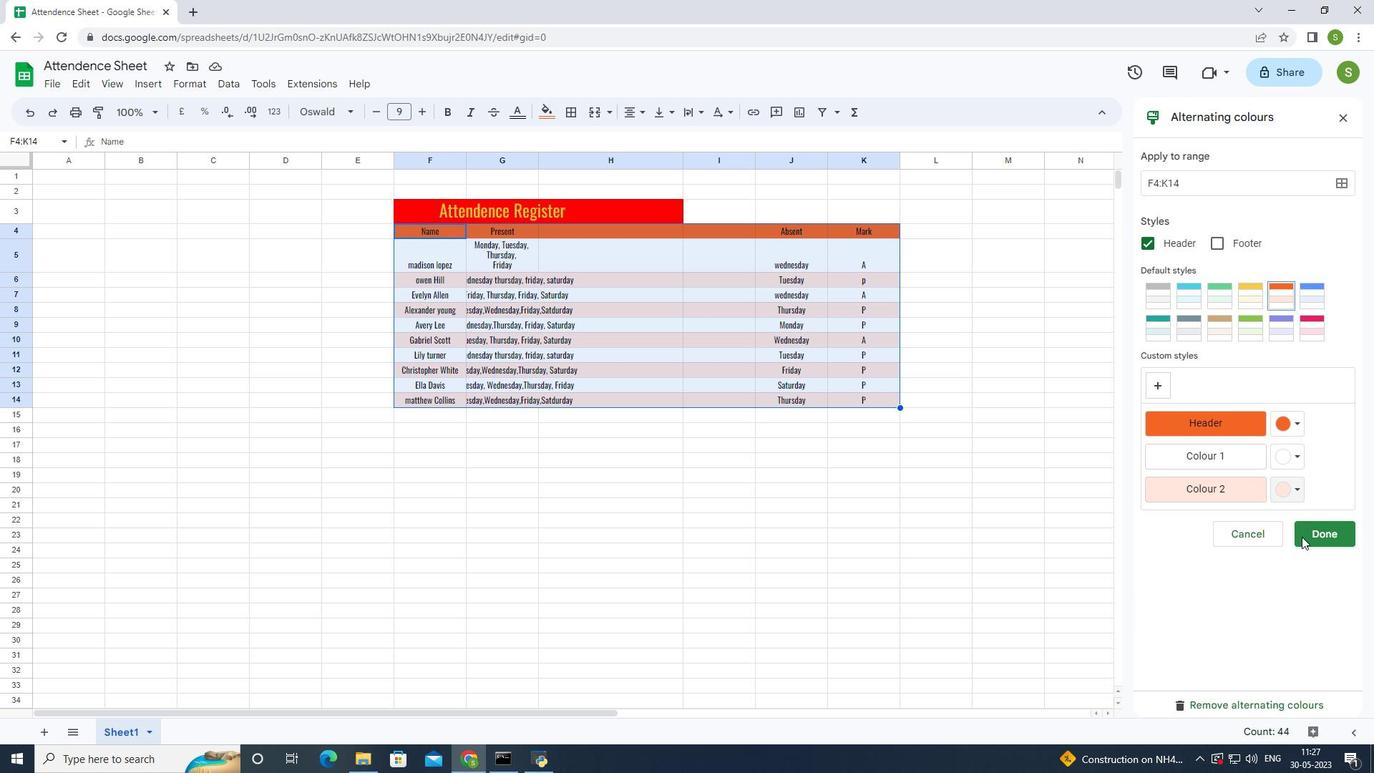 
Action: Mouse pressed left at (1312, 536)
Screenshot: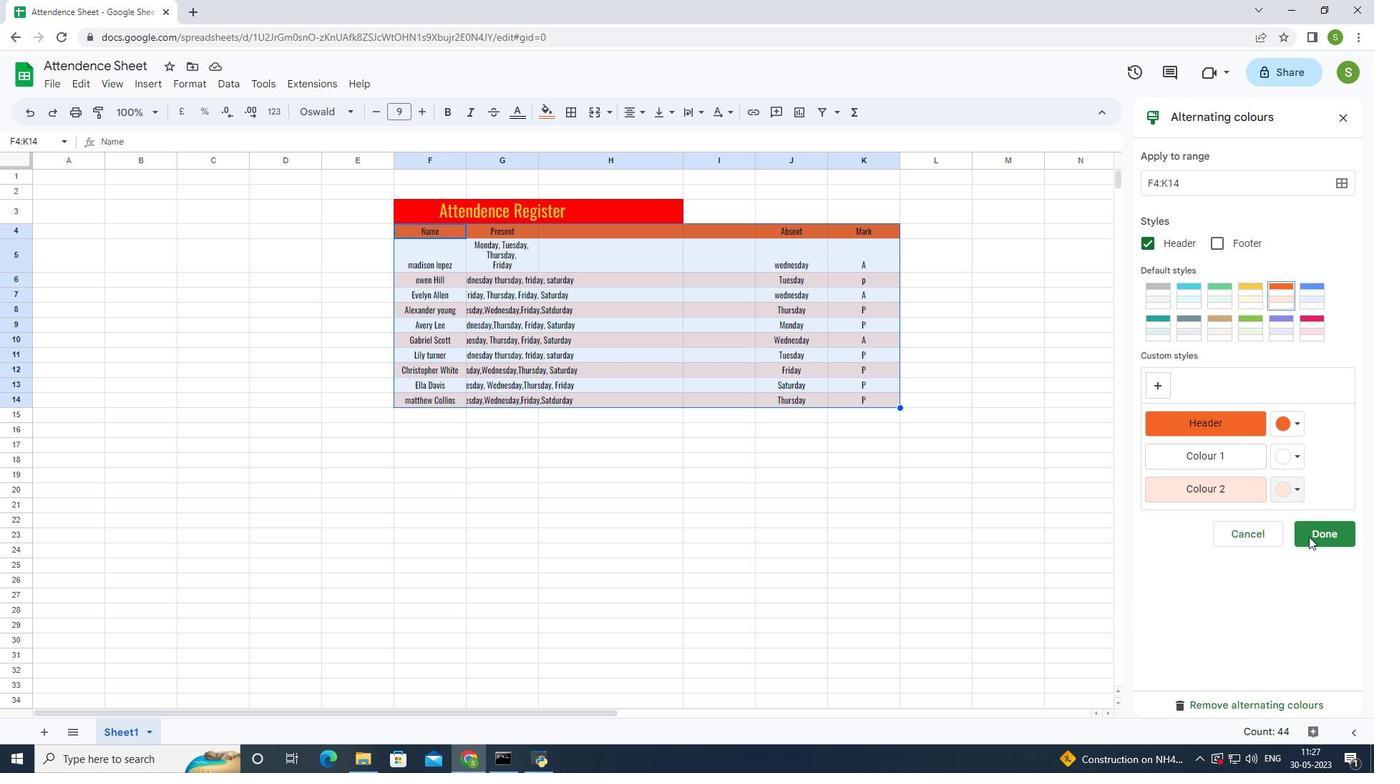 
Action: Mouse moved to (196, 83)
Screenshot: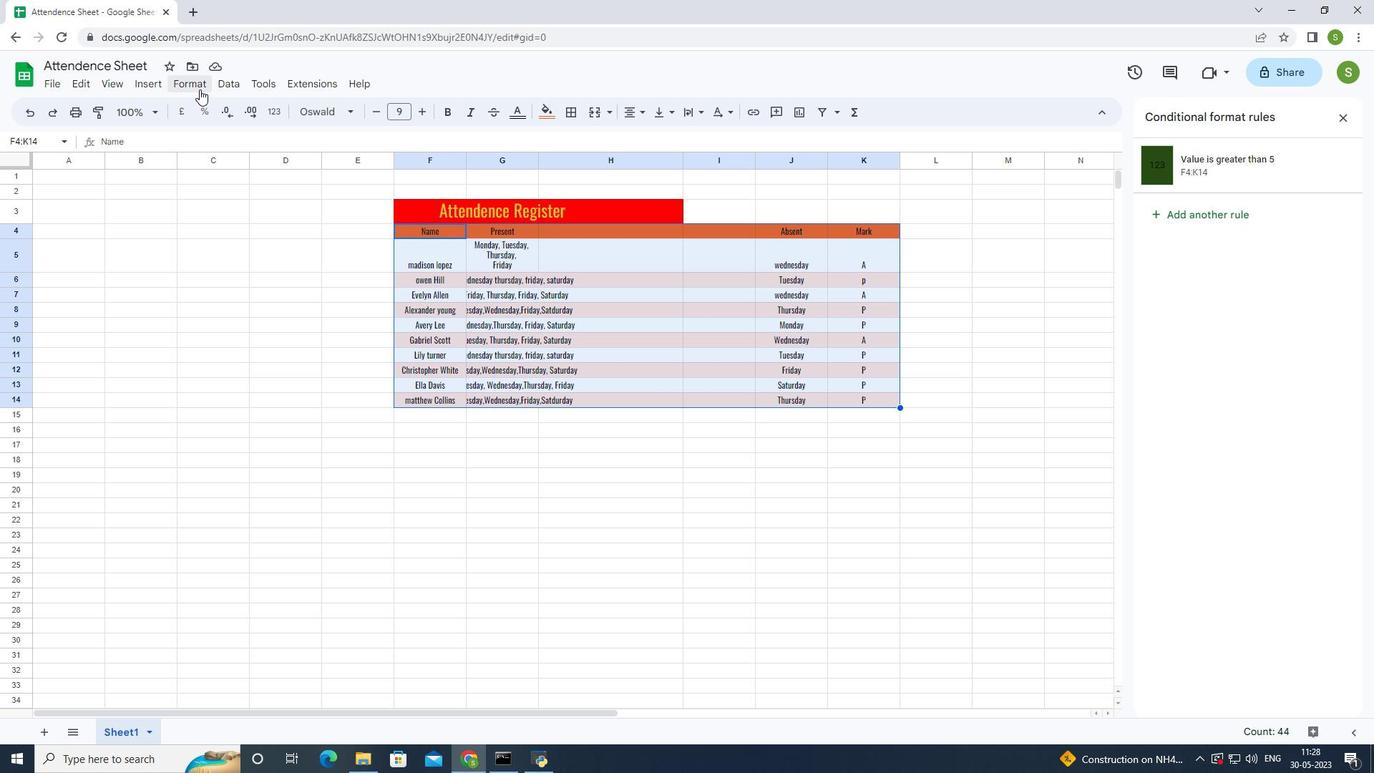 
Action: Mouse pressed left at (196, 83)
Screenshot: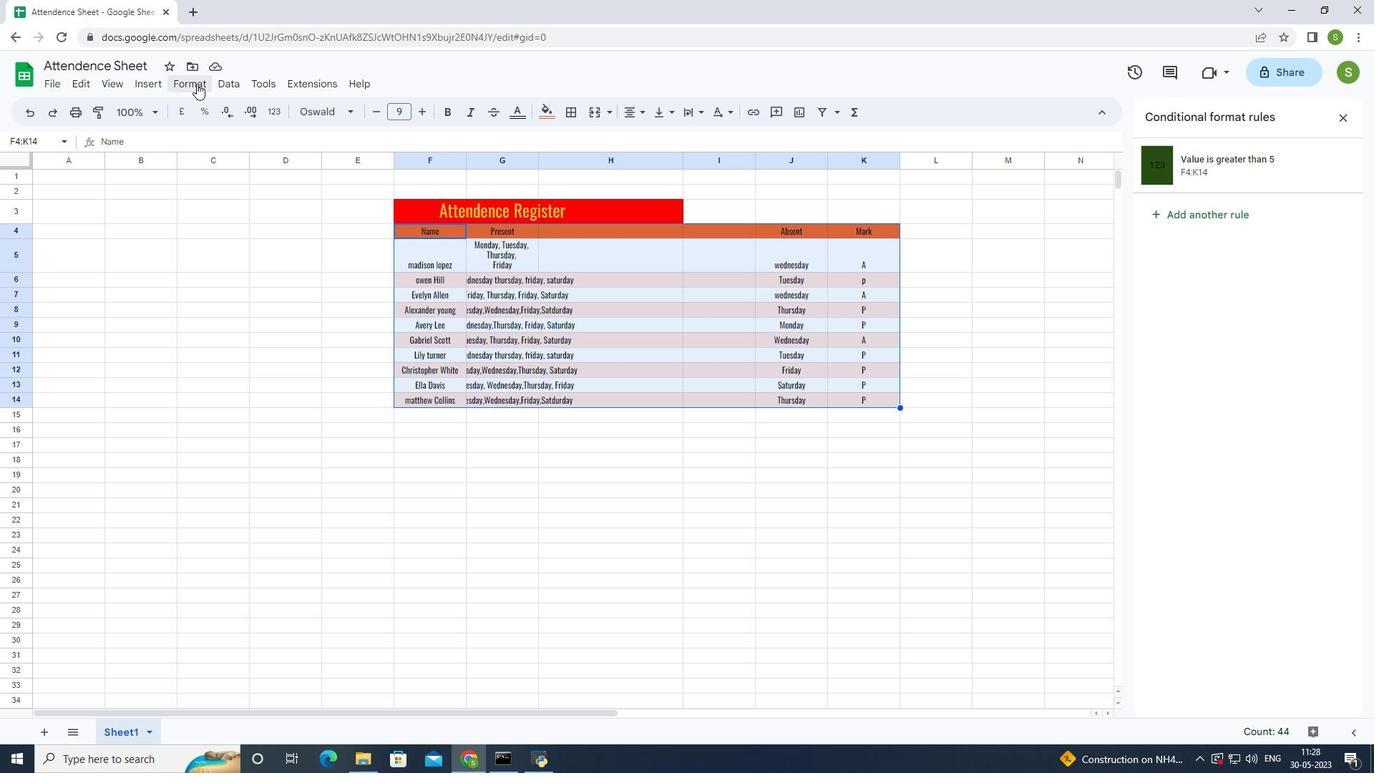 
Action: Mouse moved to (263, 346)
Screenshot: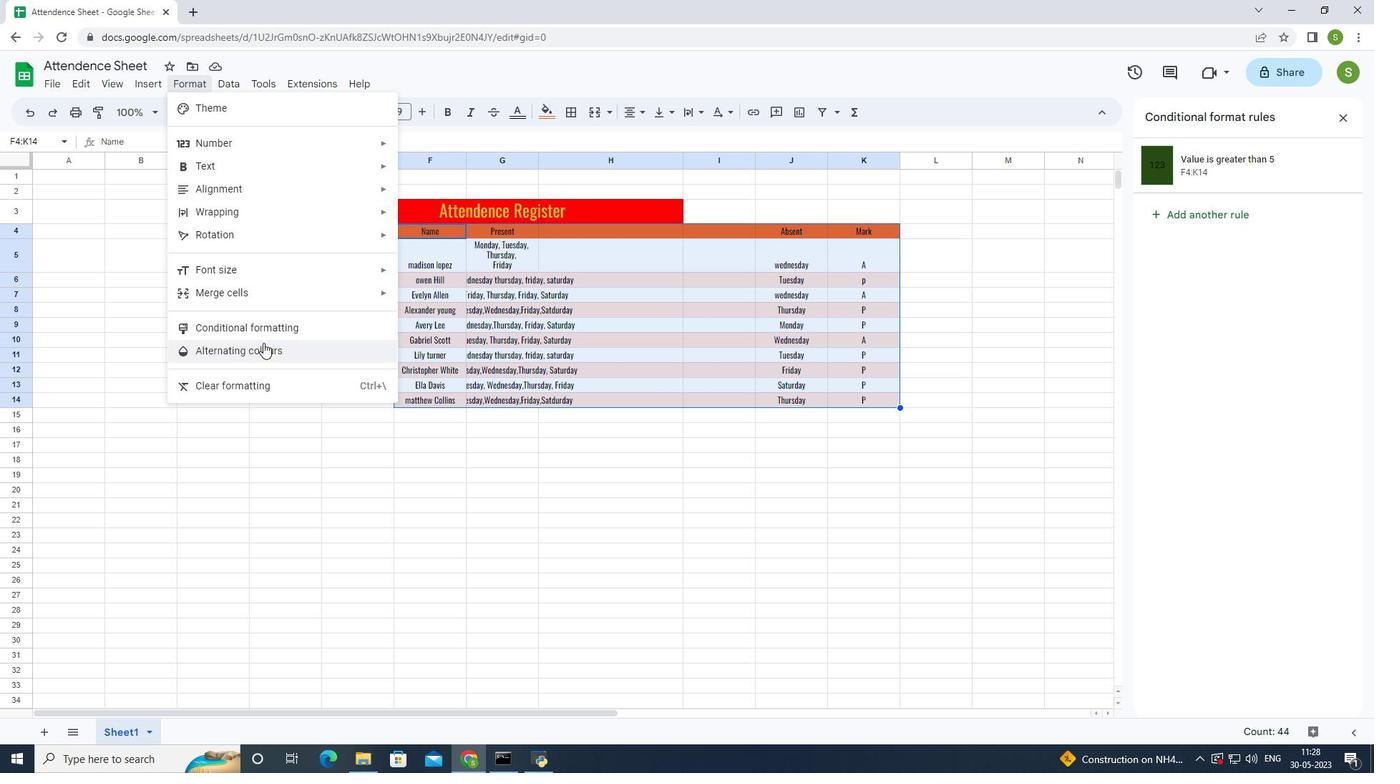 
Action: Mouse pressed left at (263, 346)
Screenshot: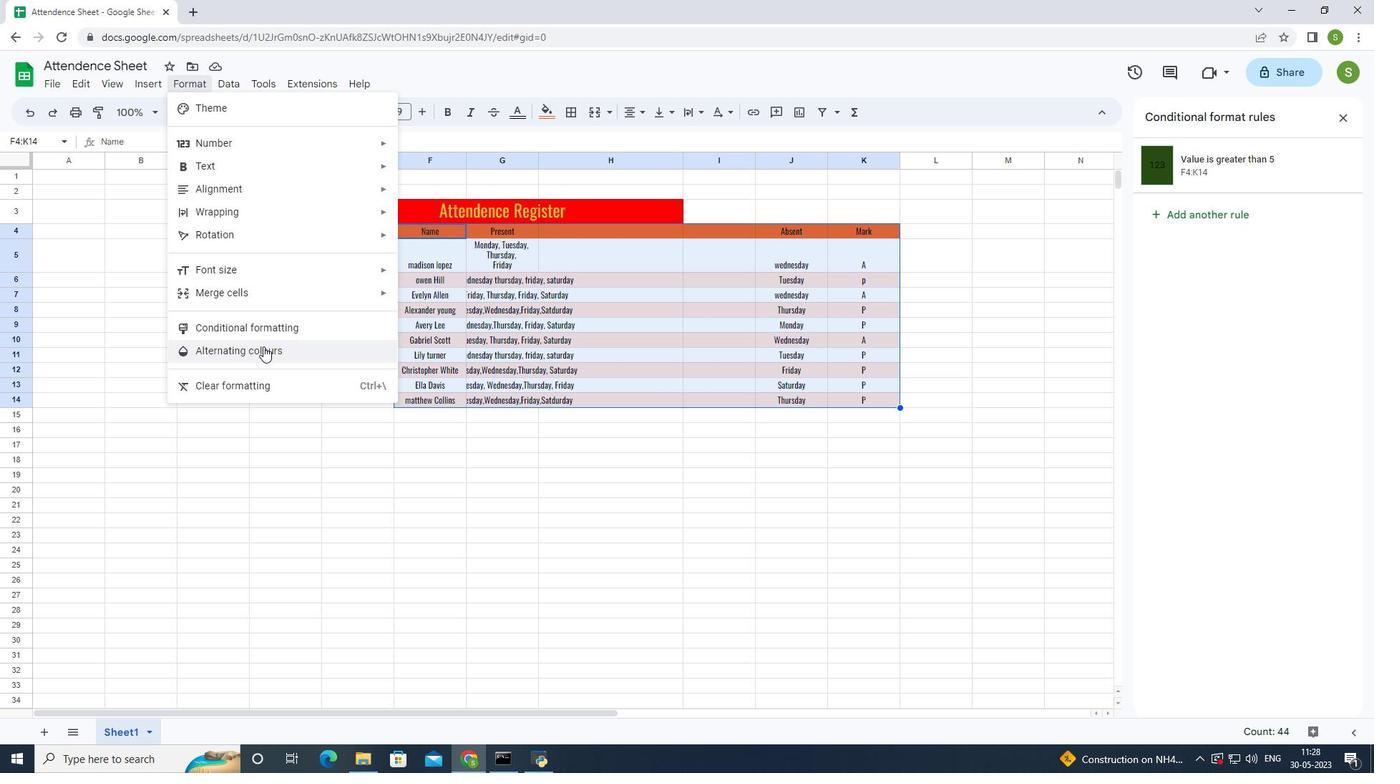 
Action: Mouse moved to (1297, 423)
Screenshot: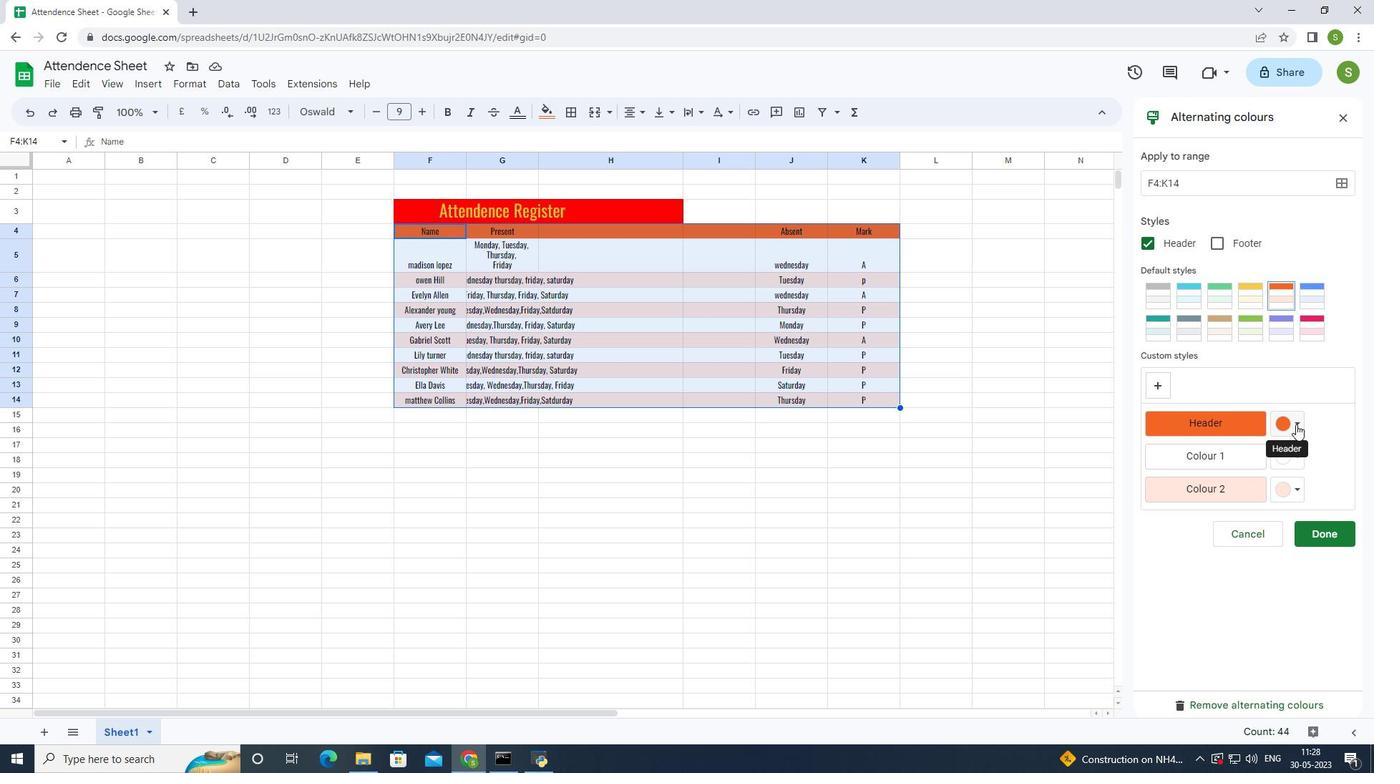 
Action: Mouse pressed left at (1297, 423)
Screenshot: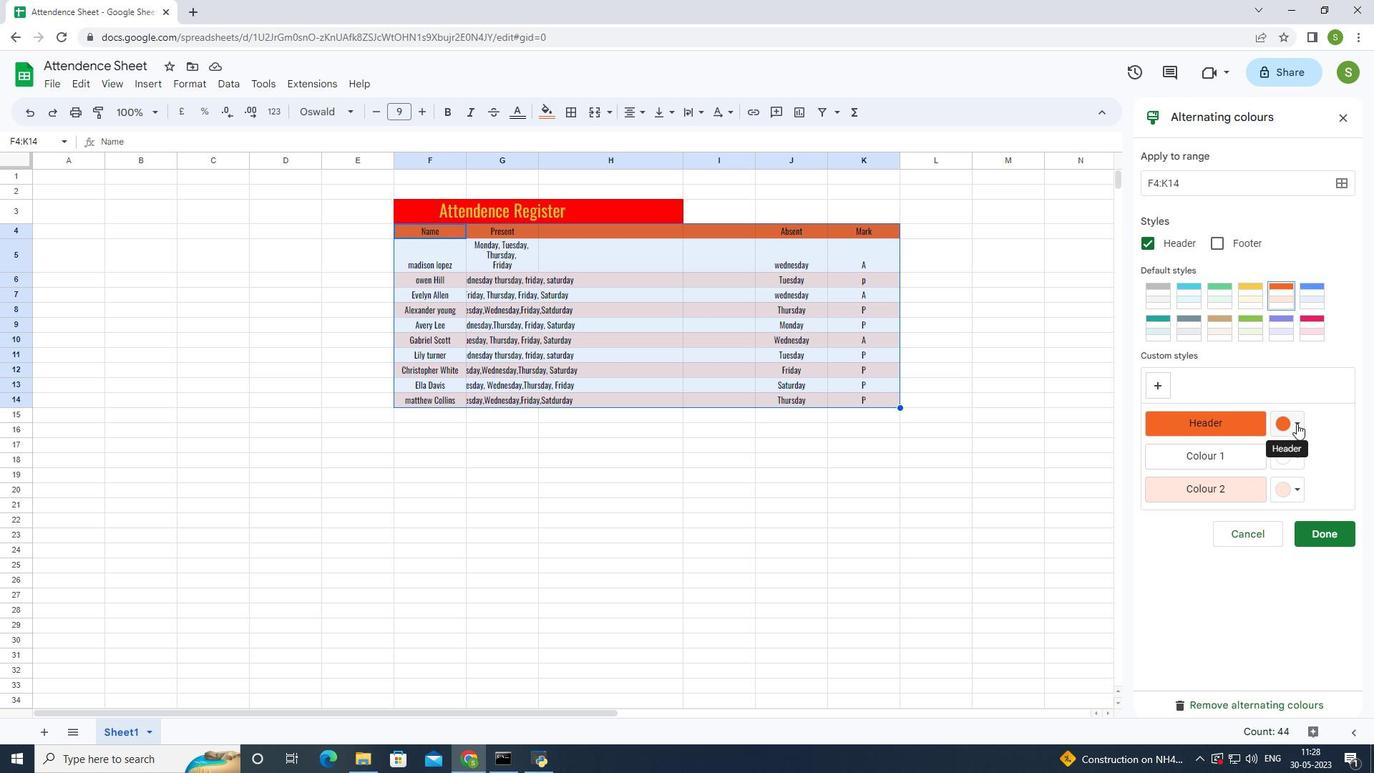 
Action: Mouse moved to (1180, 560)
Screenshot: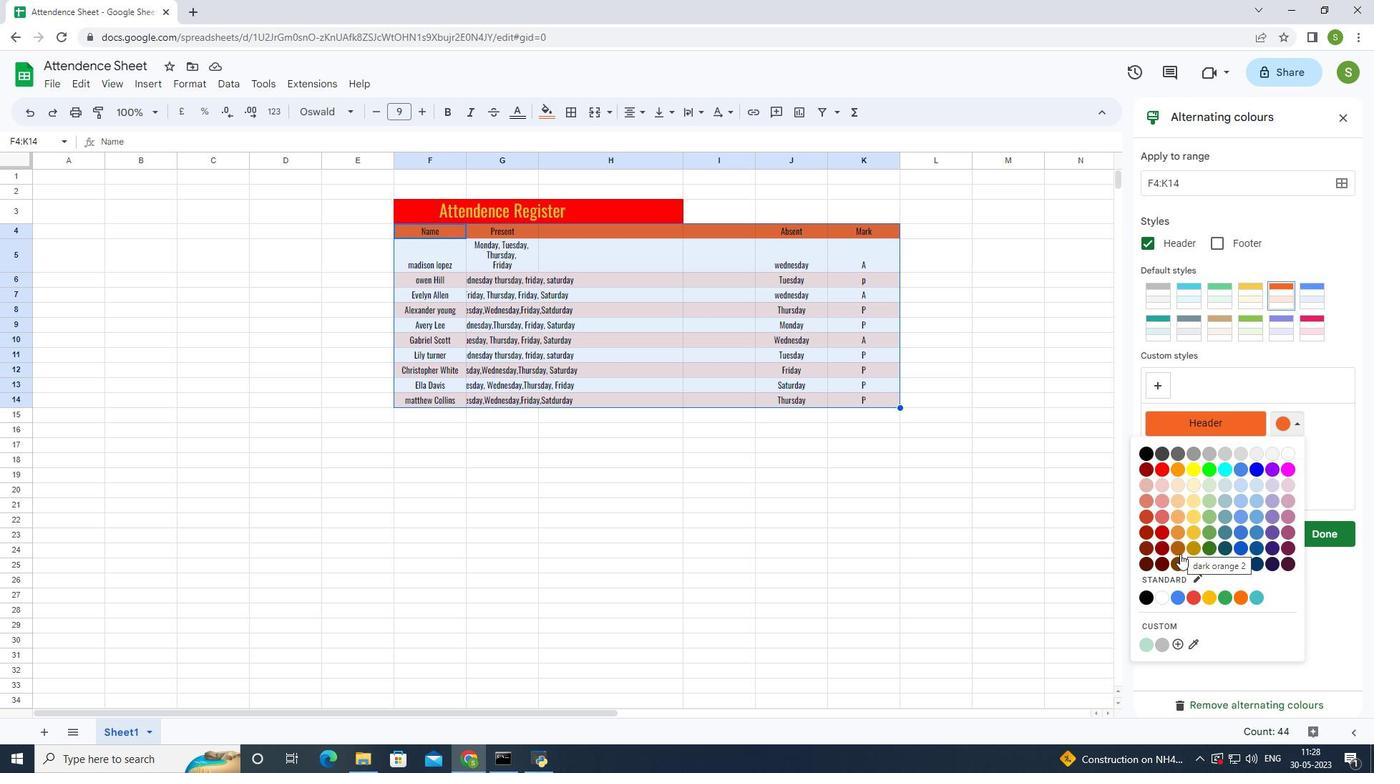 
Action: Mouse pressed left at (1180, 560)
Screenshot: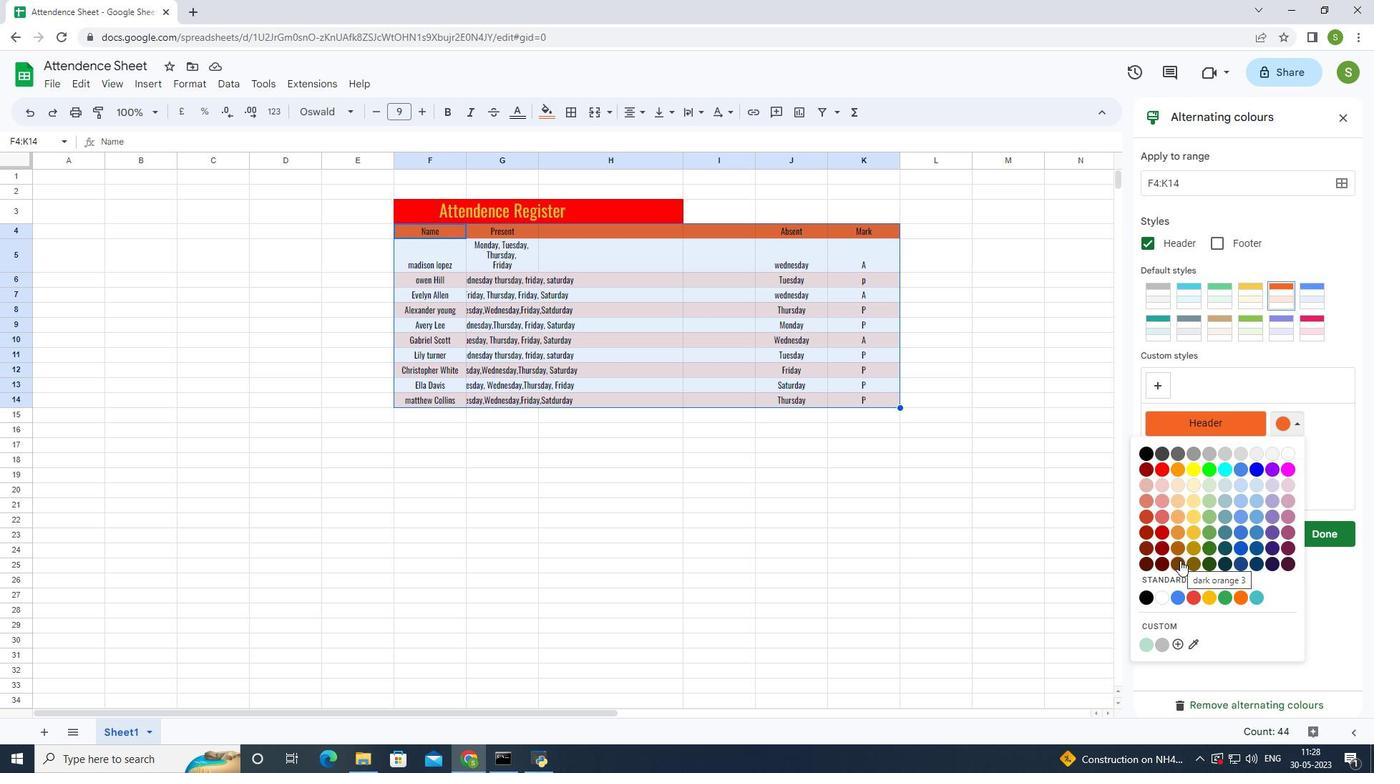 
Action: Mouse moved to (1324, 536)
Screenshot: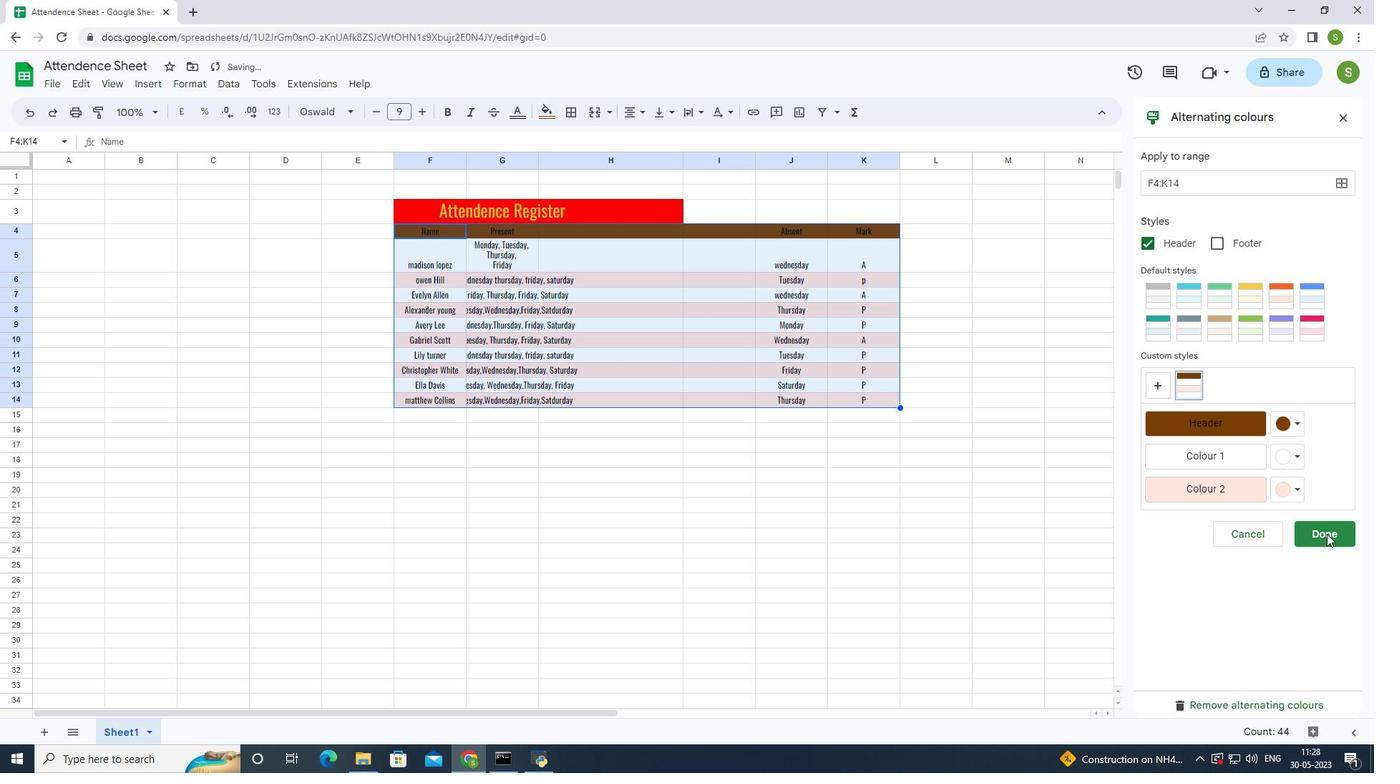 
Action: Mouse pressed left at (1324, 536)
Screenshot: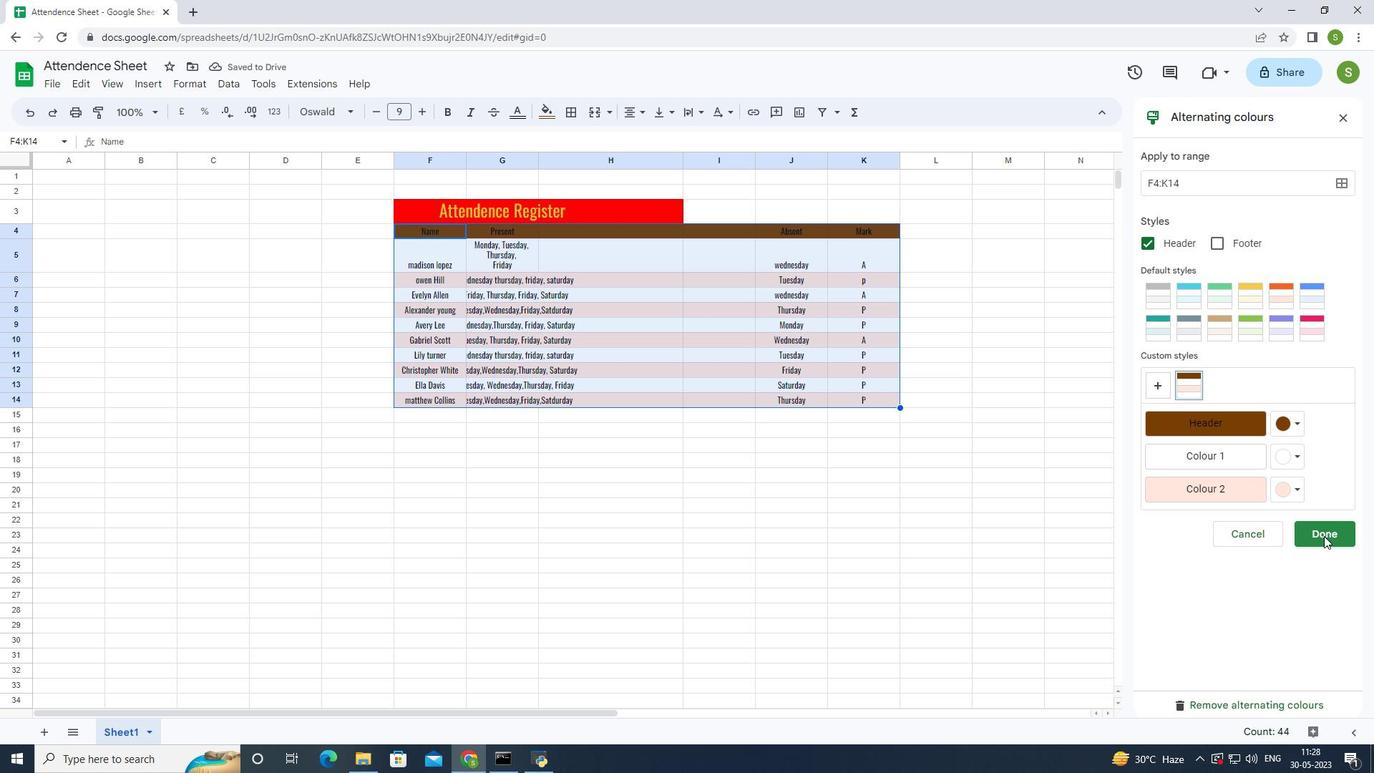 
Action: Mouse moved to (10, 156)
Screenshot: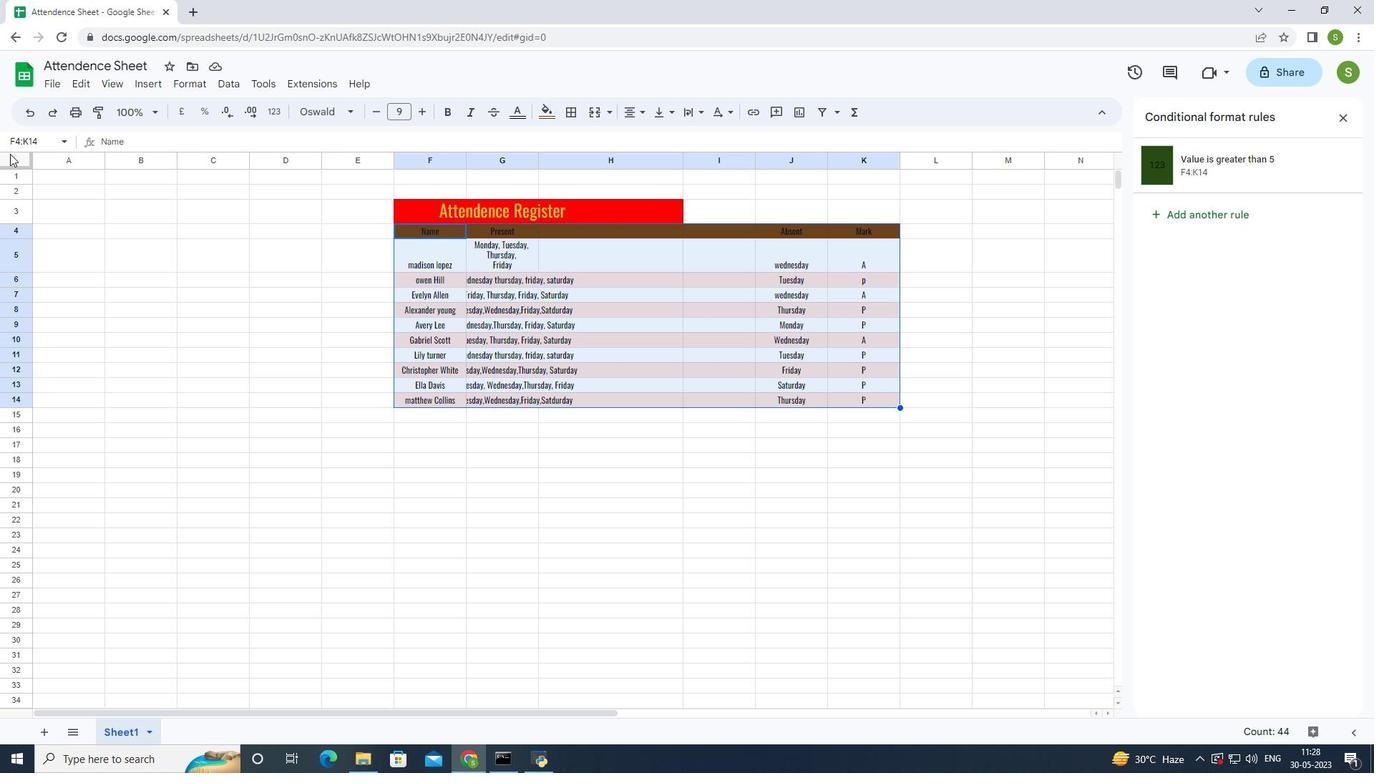 
Action: Mouse pressed left at (10, 156)
Screenshot: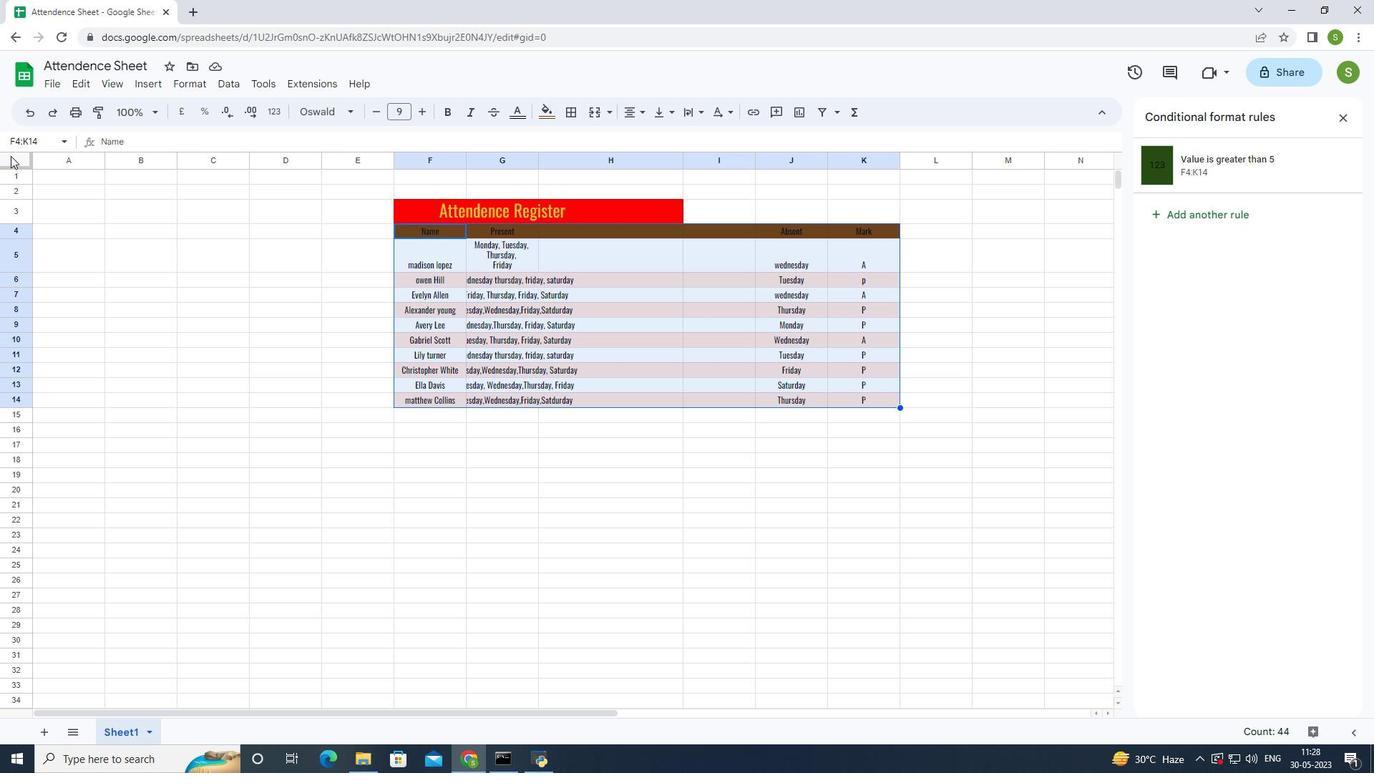 
Action: Mouse moved to (449, 162)
Screenshot: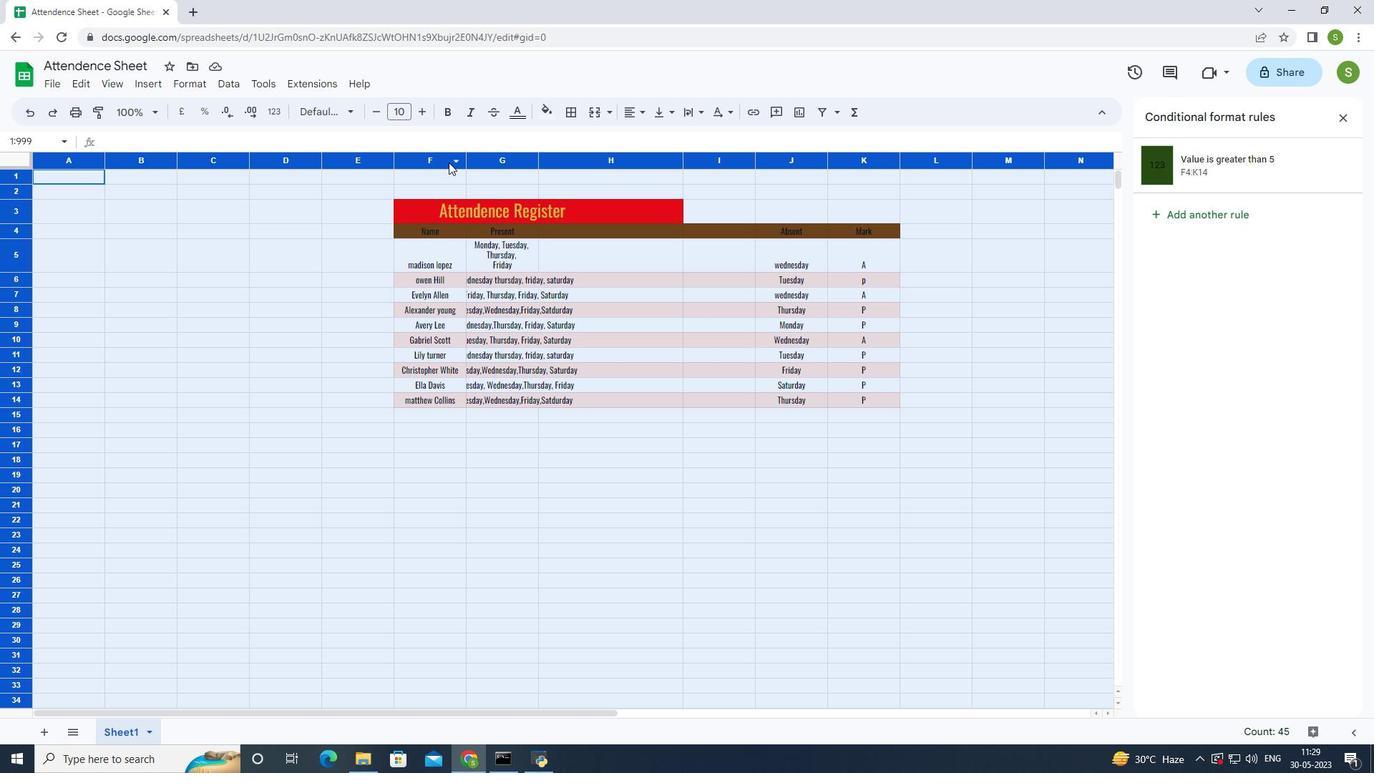 
Action: Mouse pressed right at (449, 162)
Screenshot: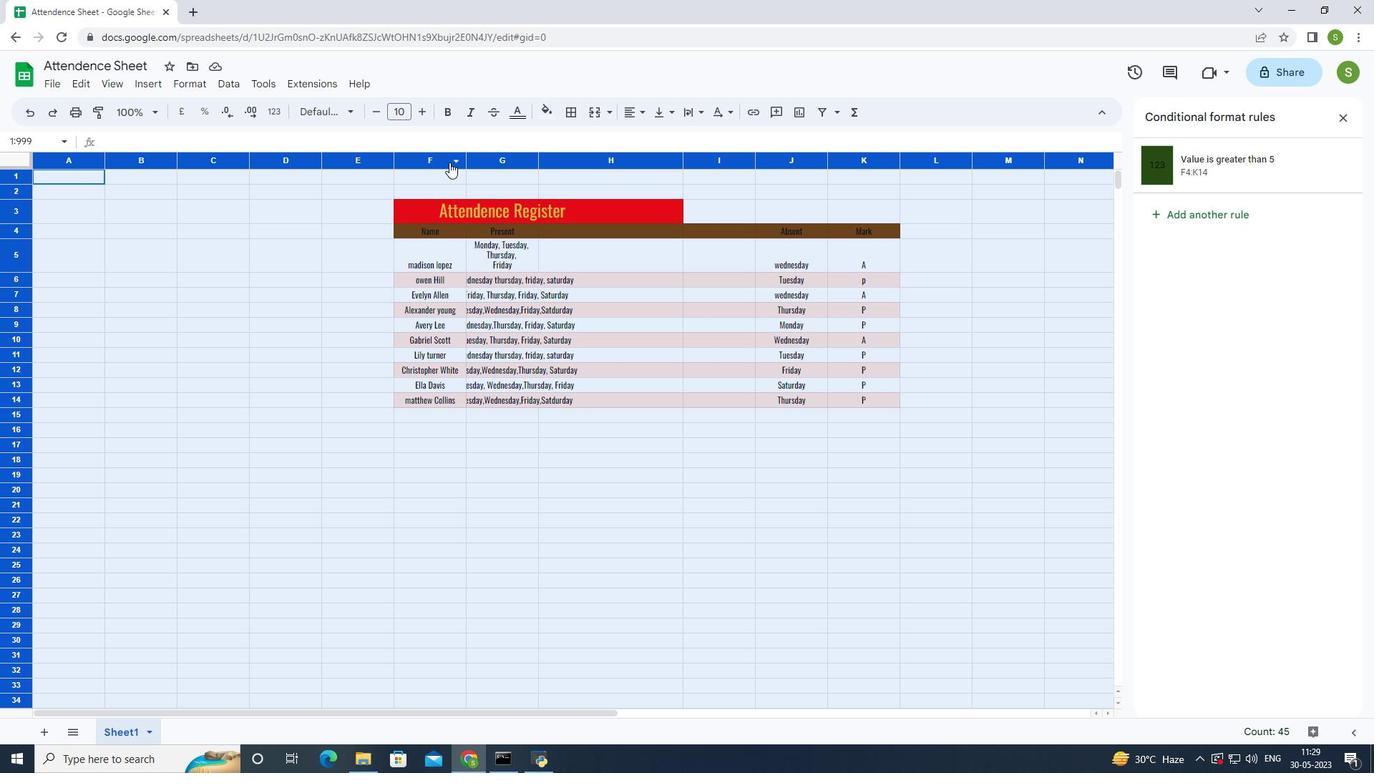 
Action: Mouse moved to (509, 484)
Screenshot: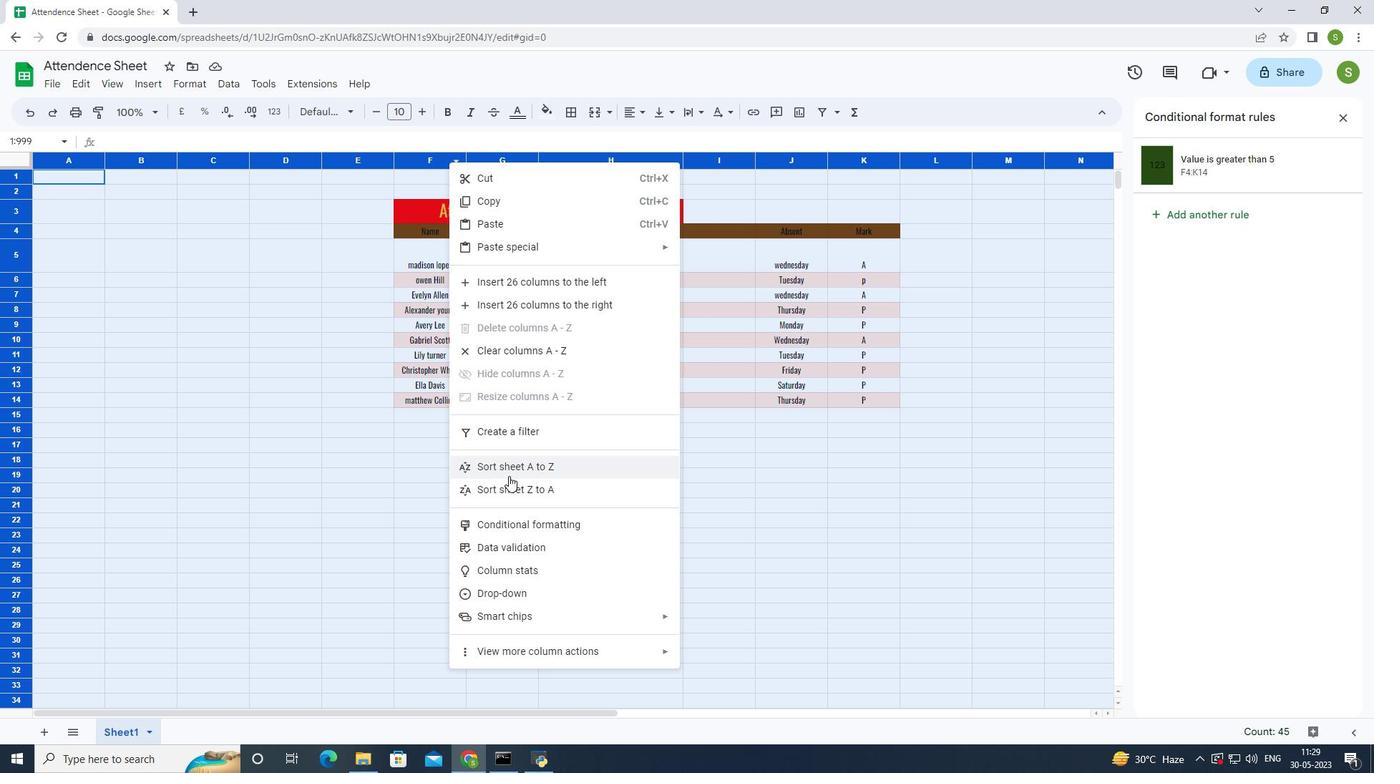 
Action: Mouse pressed left at (509, 484)
Screenshot: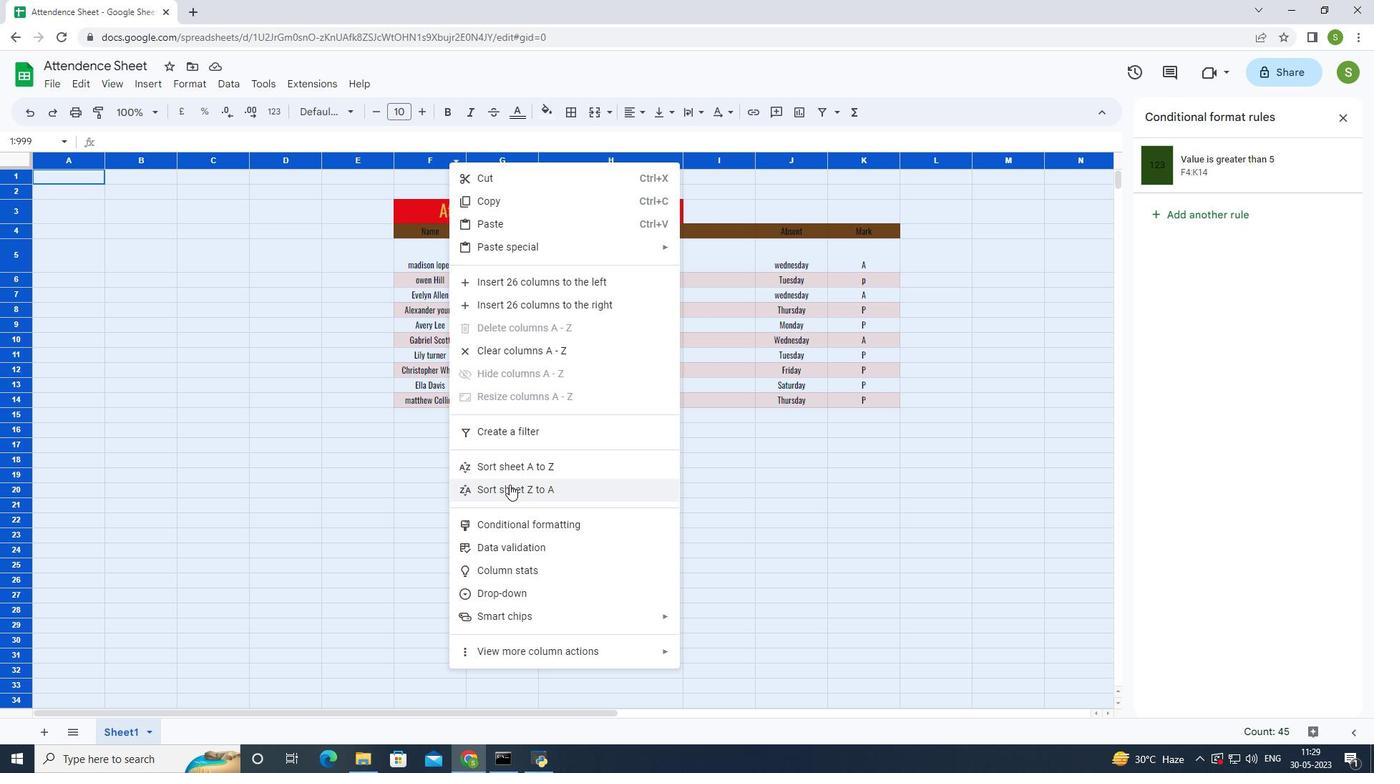 
Action: Mouse moved to (200, 312)
Screenshot: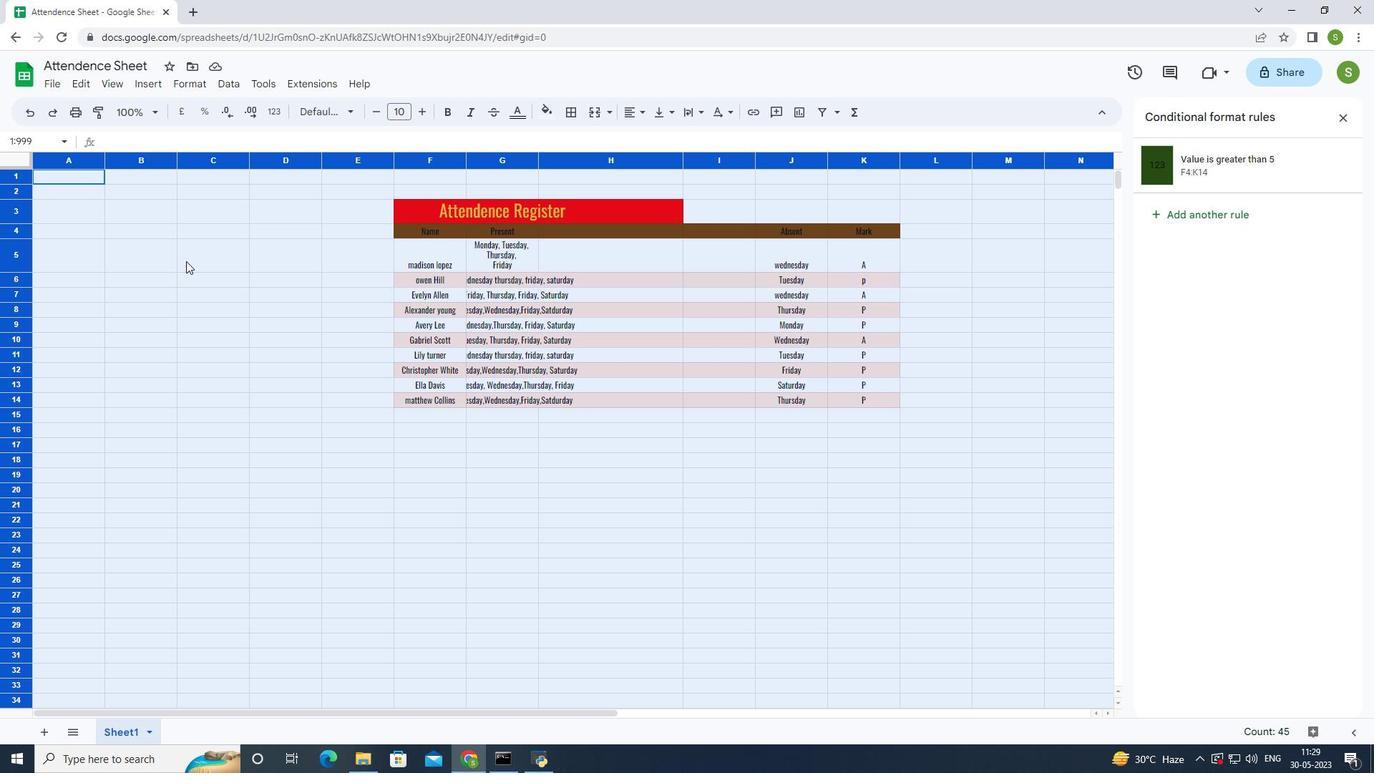 
Action: Mouse pressed left at (200, 312)
Screenshot: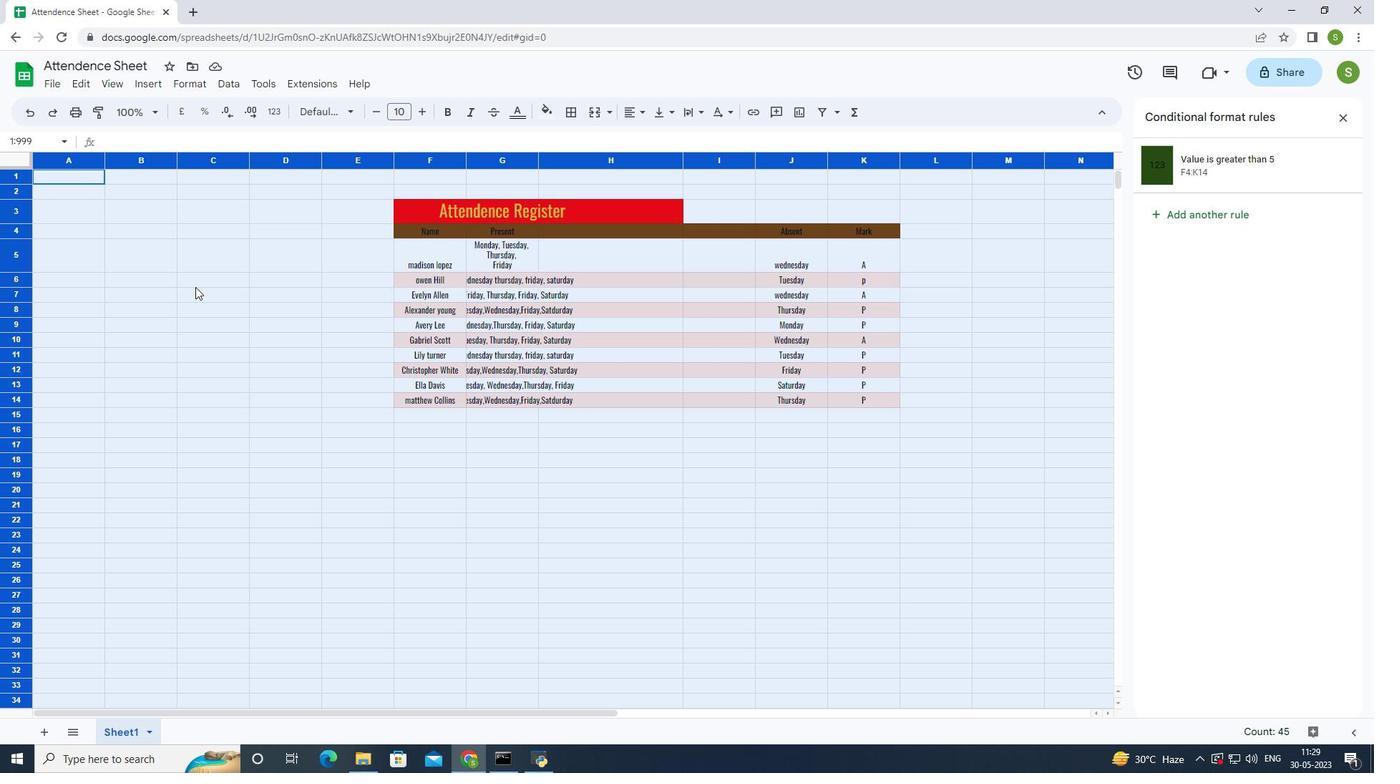 
Action: Mouse moved to (504, 302)
Screenshot: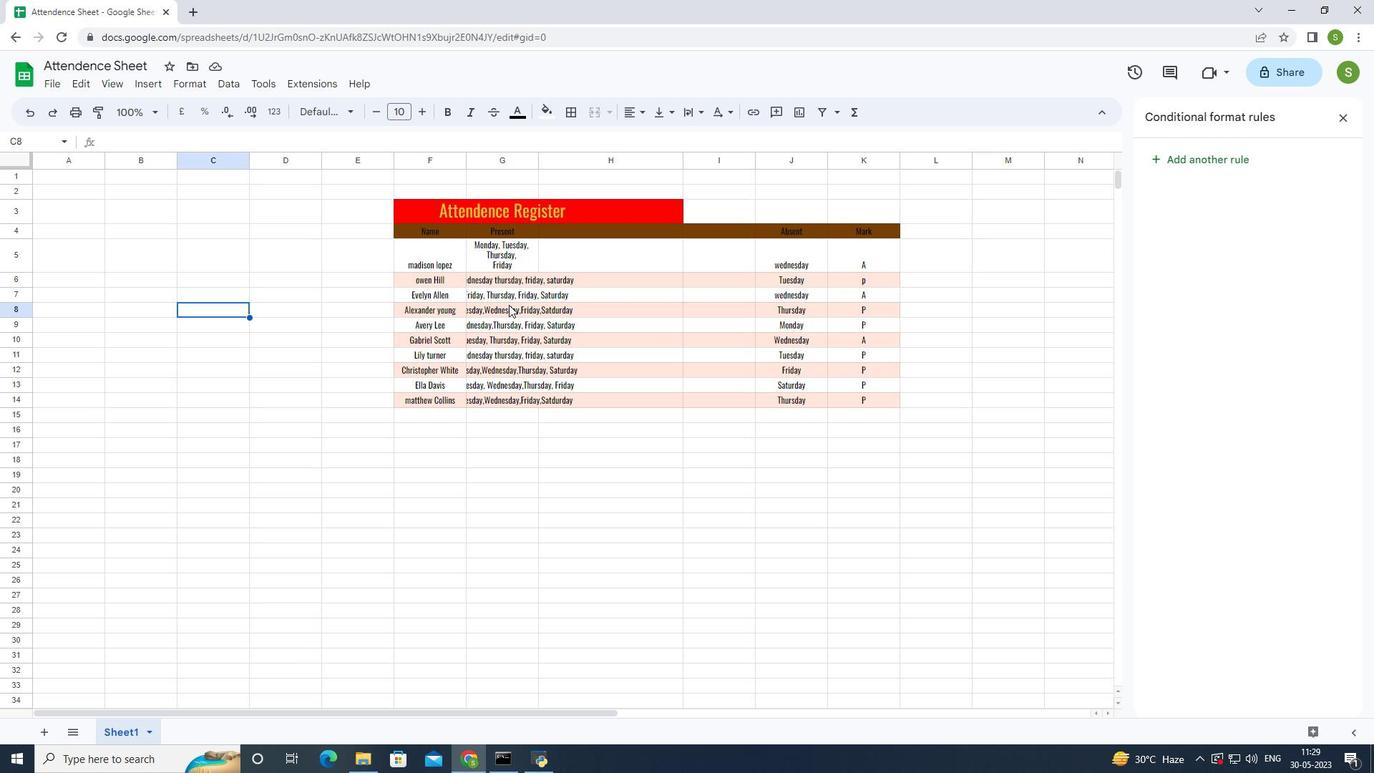 
Action: Key pressed ctrl+S
Screenshot: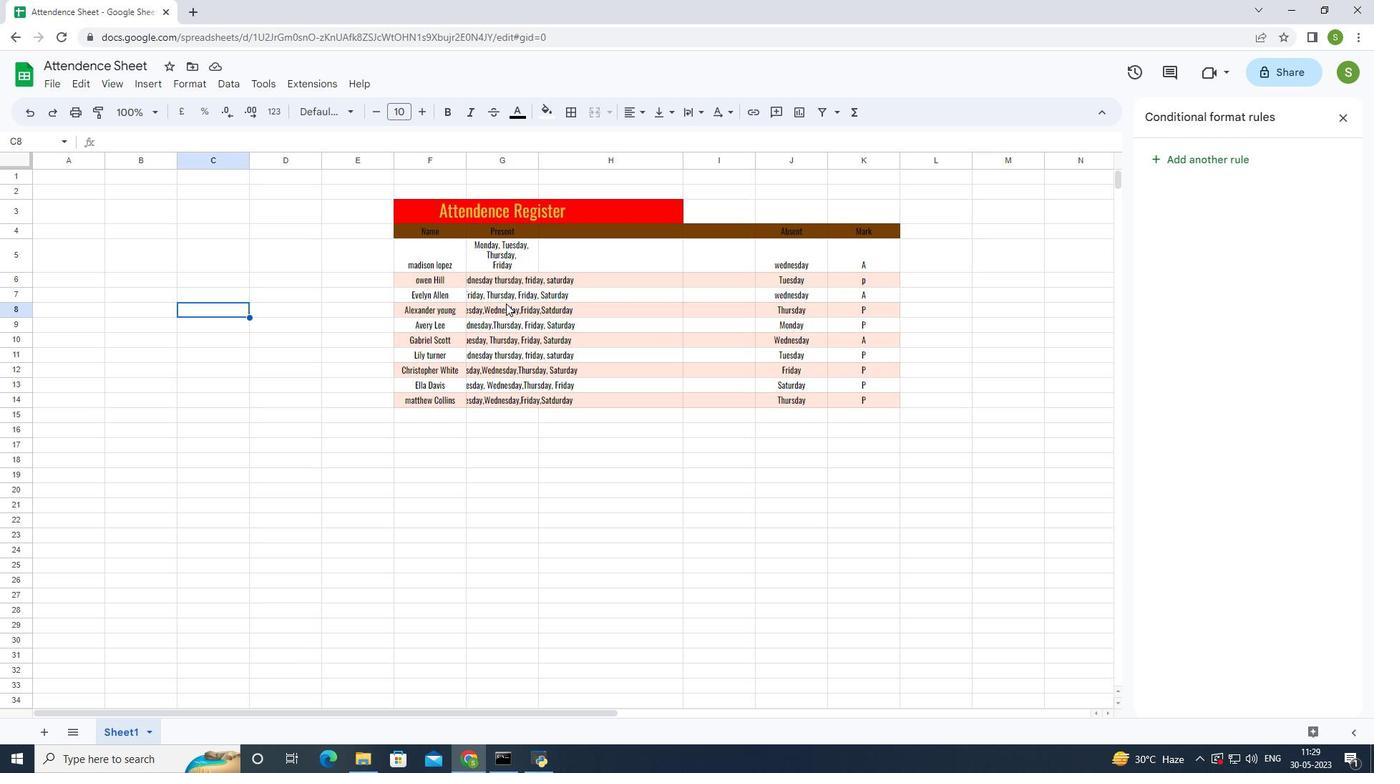 
Action: Mouse moved to (483, 306)
Screenshot: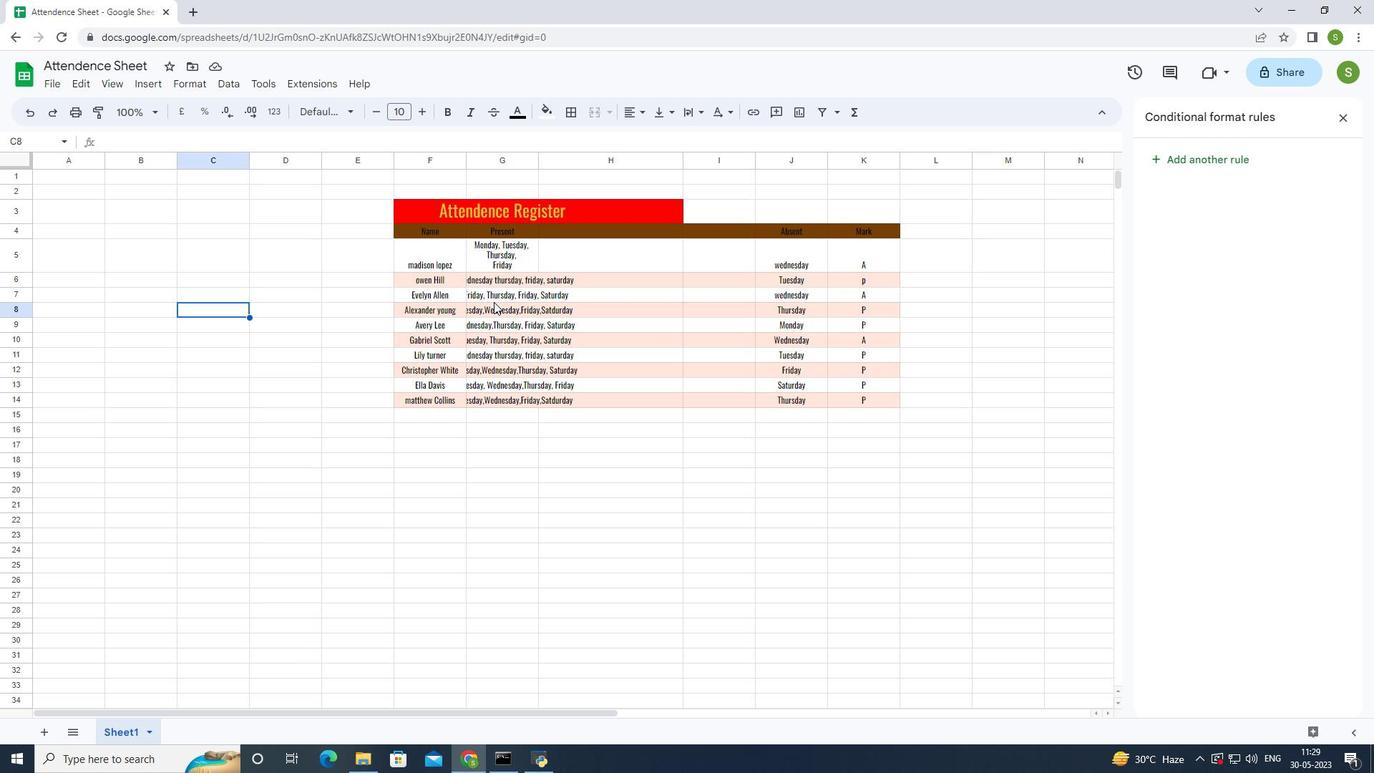 
